Task: Check the percentage active listings of full gym in the last 3 years.
Action: Mouse moved to (999, 285)
Screenshot: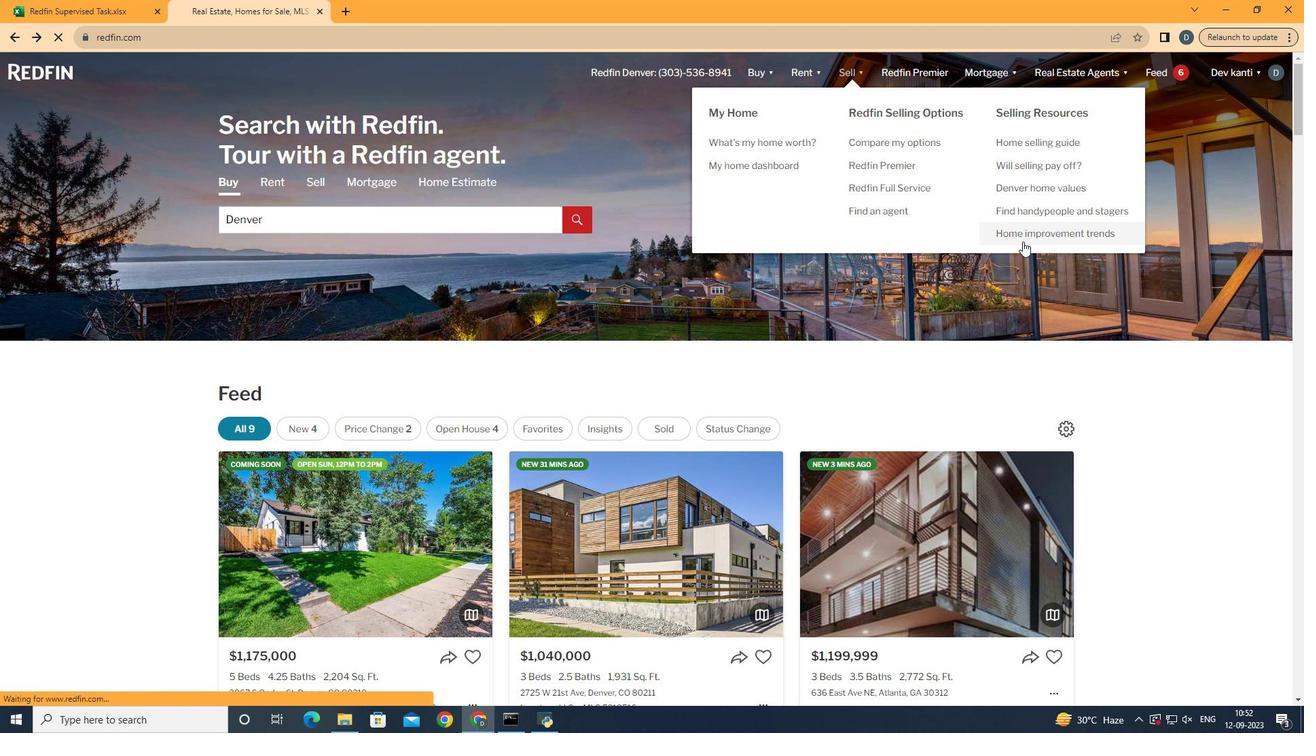
Action: Mouse pressed left at (999, 285)
Screenshot: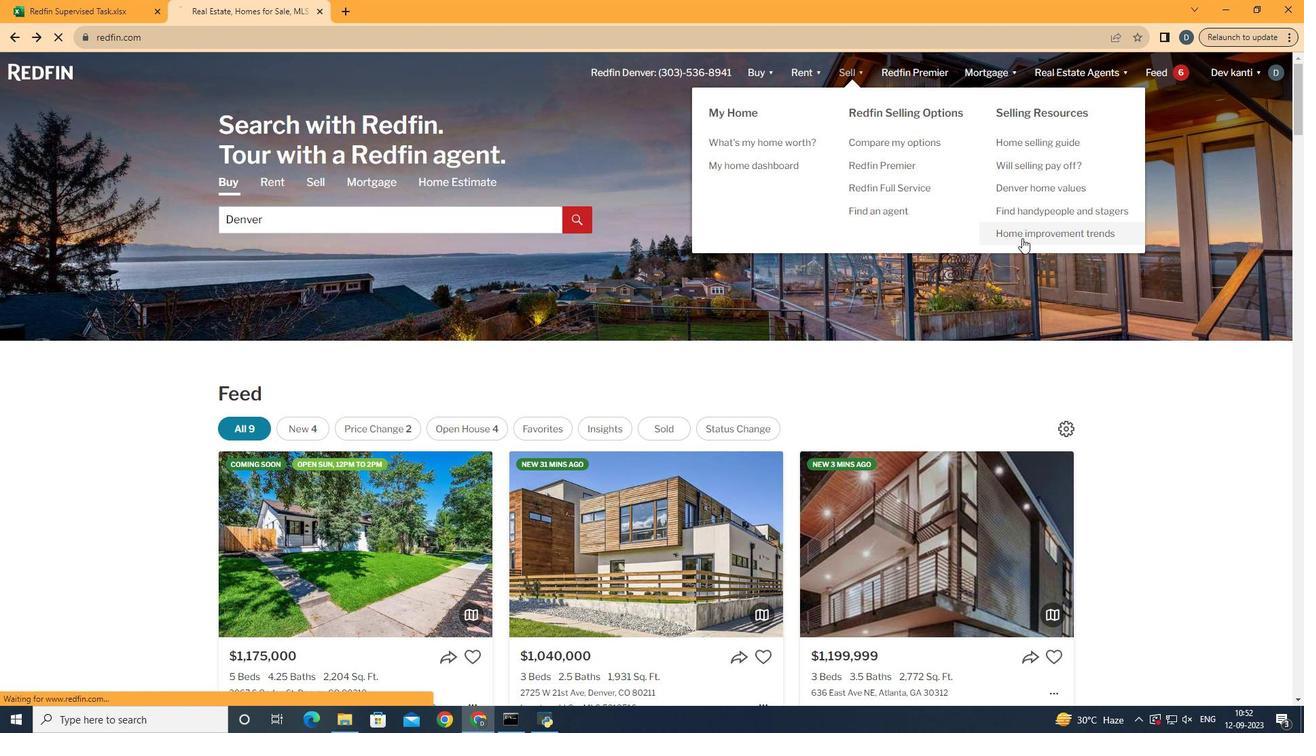 
Action: Mouse moved to (440, 299)
Screenshot: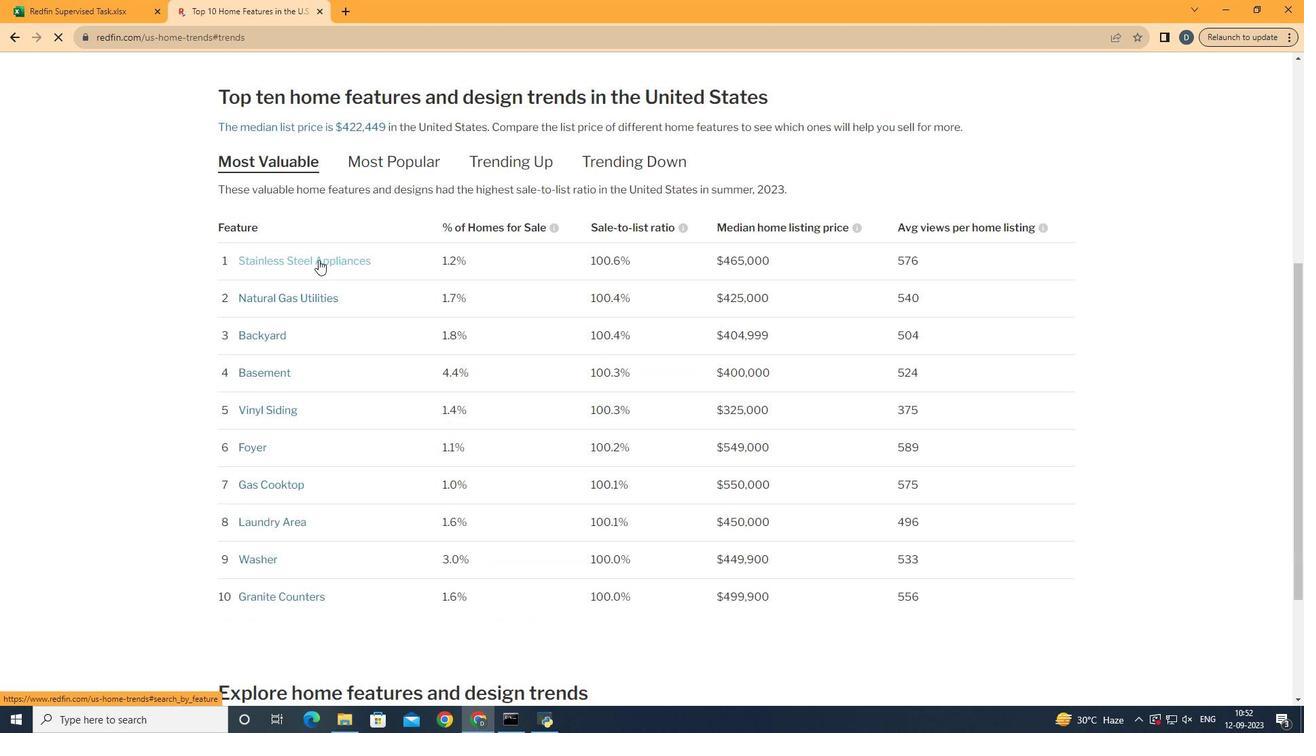 
Action: Mouse pressed left at (440, 299)
Screenshot: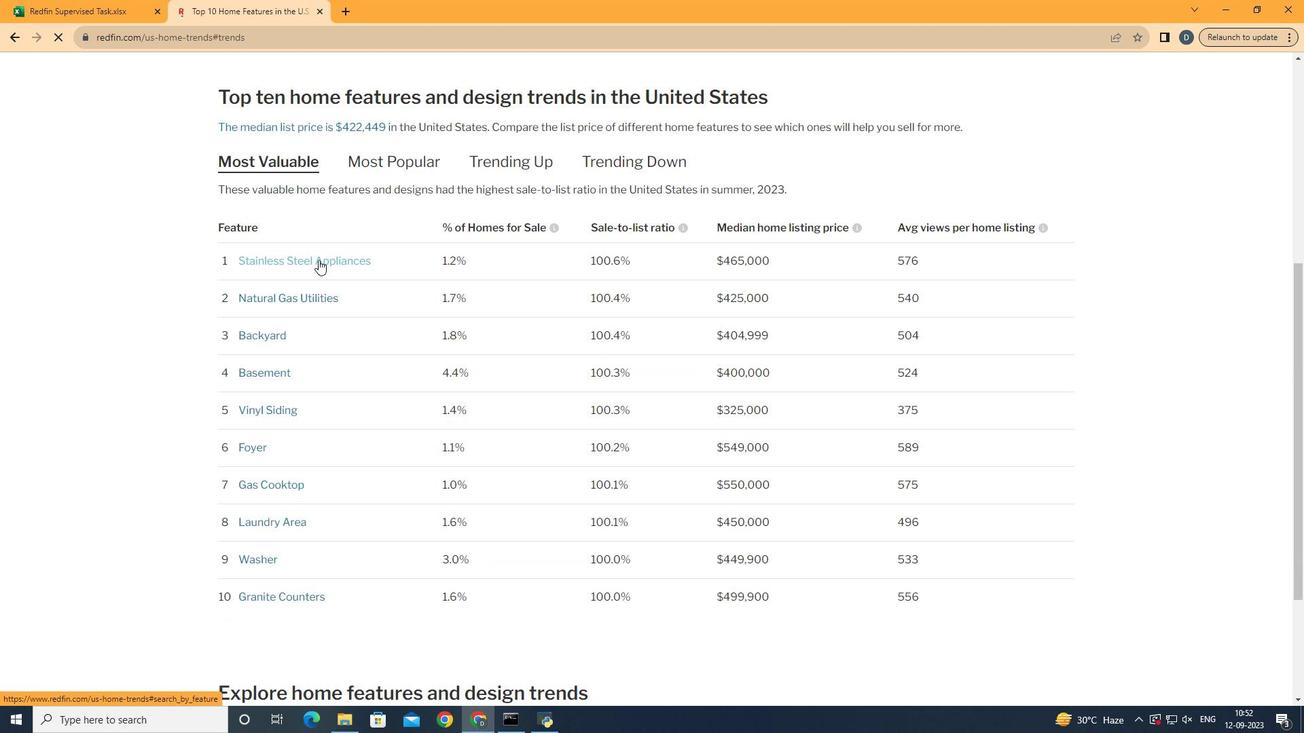 
Action: Mouse moved to (558, 381)
Screenshot: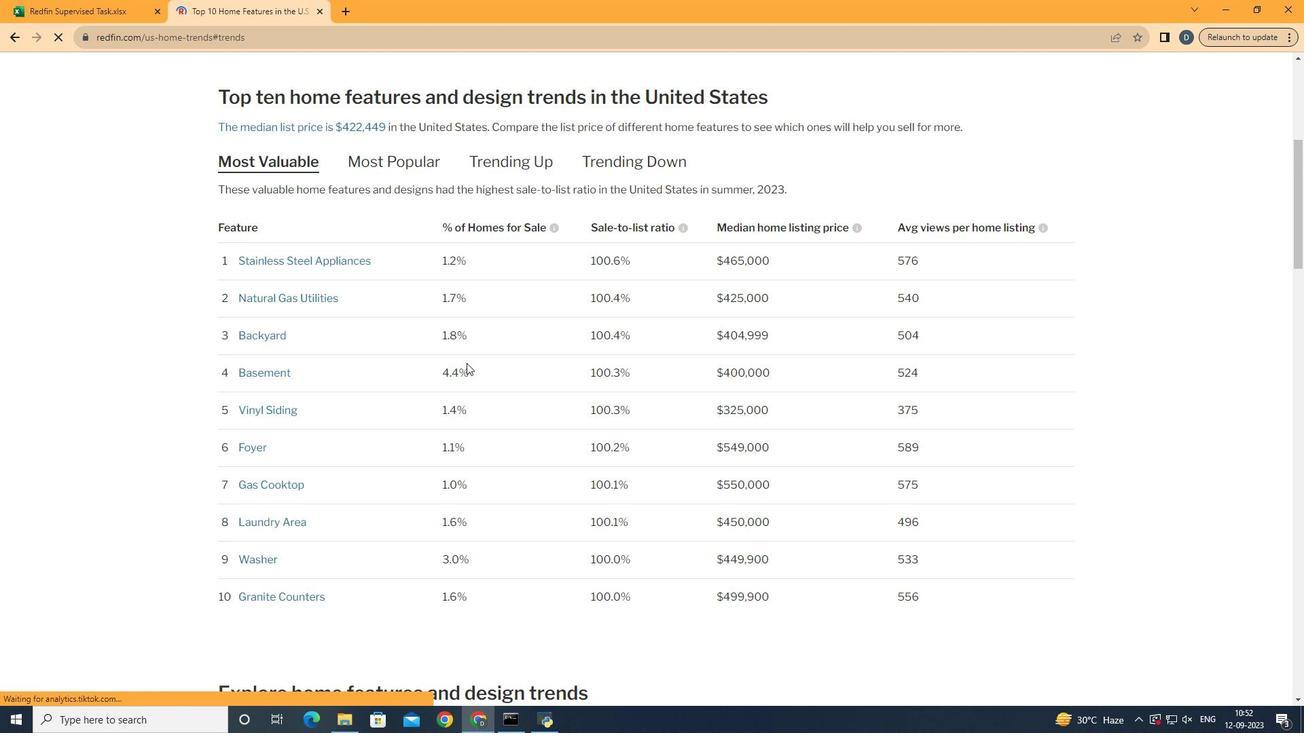 
Action: Mouse scrolled (558, 380) with delta (0, 0)
Screenshot: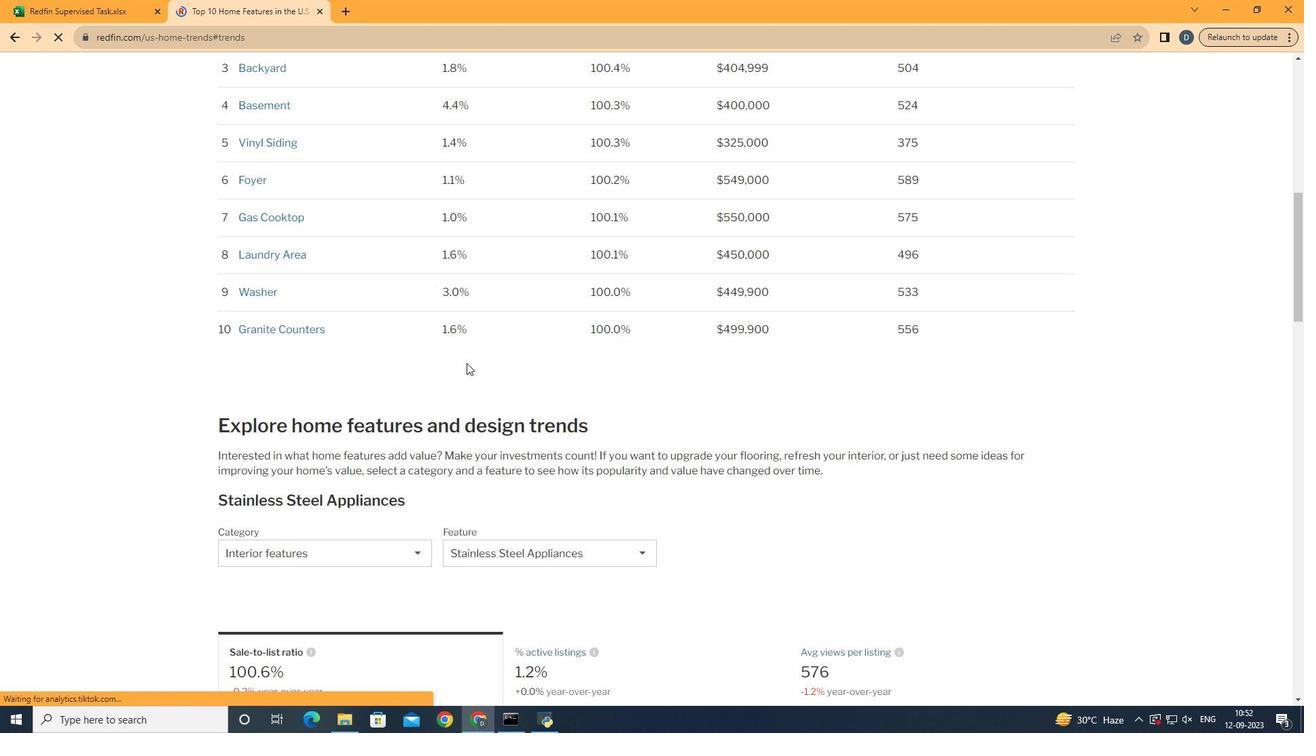 
Action: Mouse scrolled (558, 380) with delta (0, 0)
Screenshot: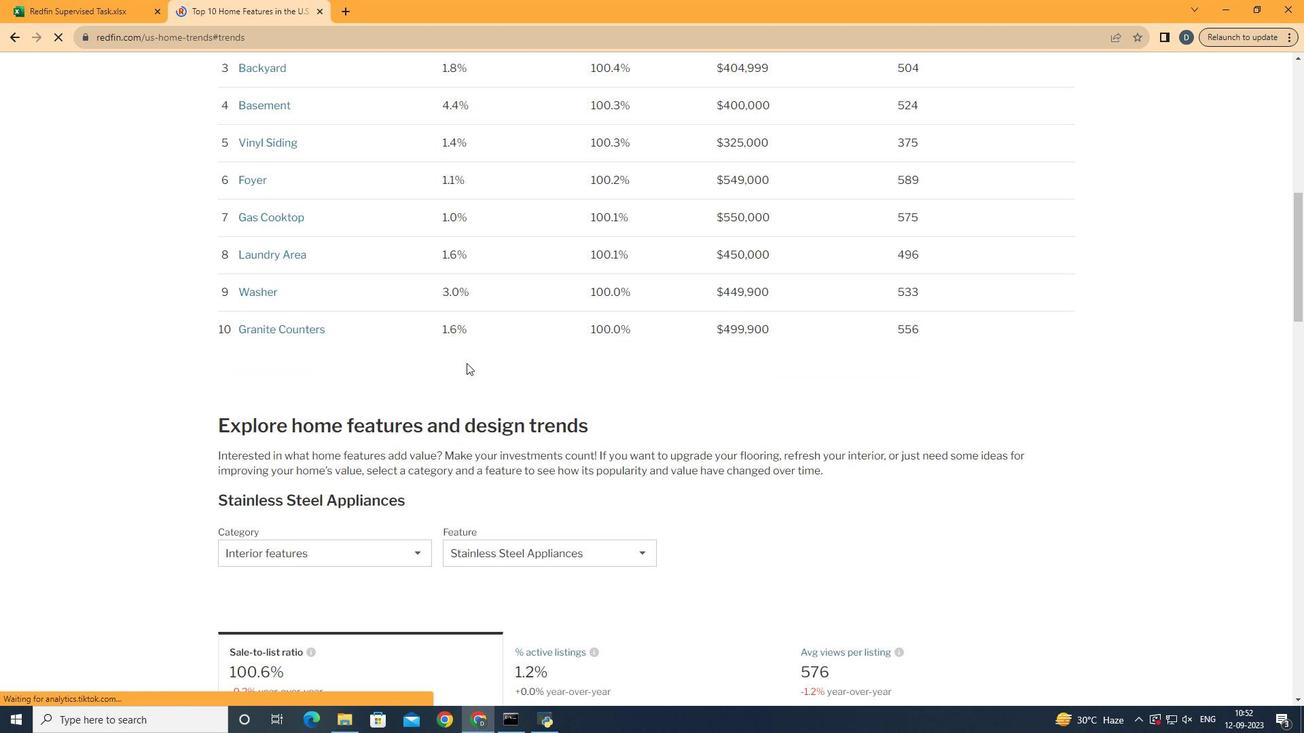 
Action: Mouse scrolled (558, 380) with delta (0, 0)
Screenshot: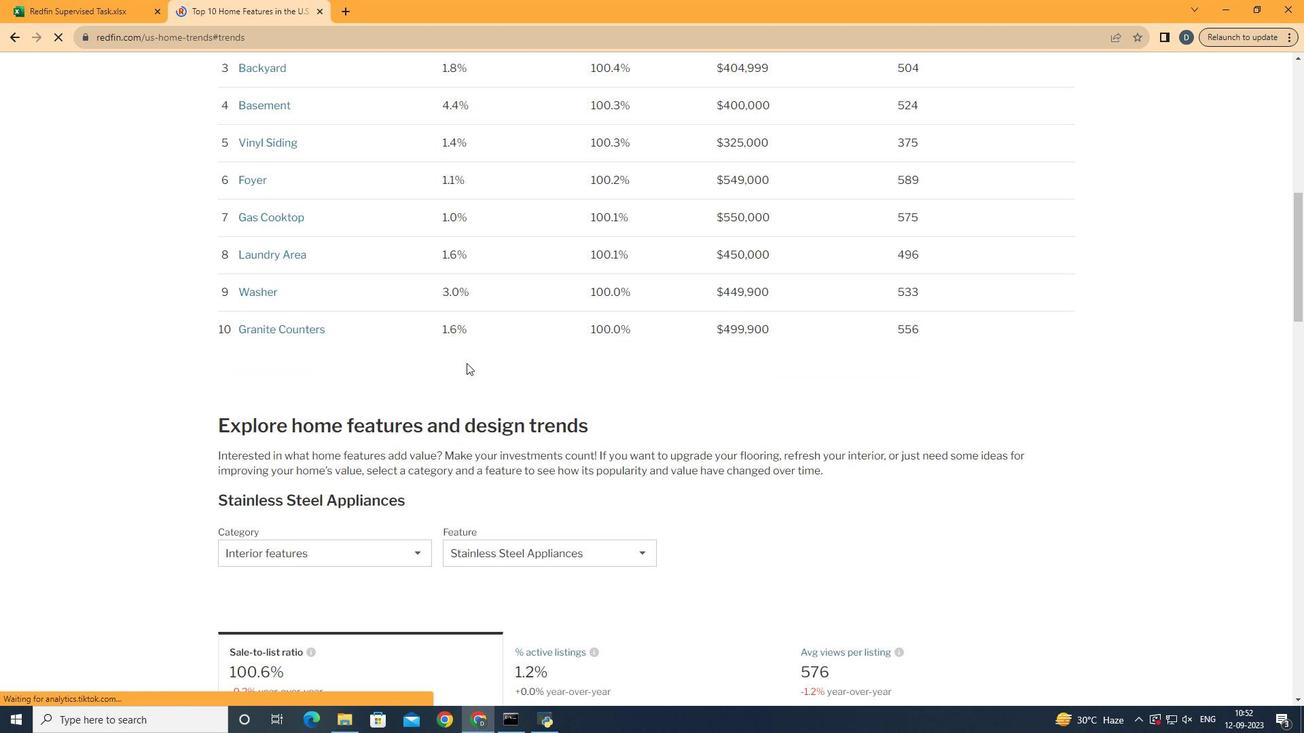 
Action: Mouse scrolled (558, 380) with delta (0, 0)
Screenshot: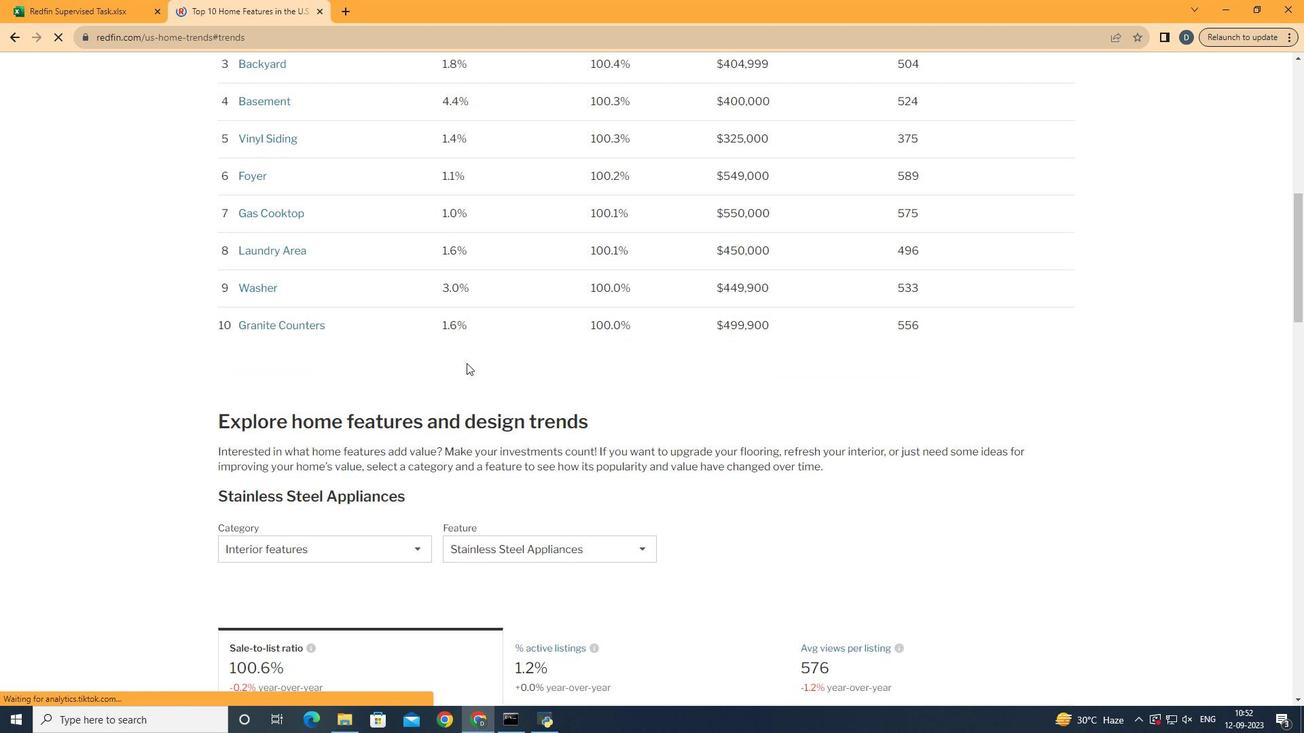 
Action: Mouse scrolled (558, 380) with delta (0, 0)
Screenshot: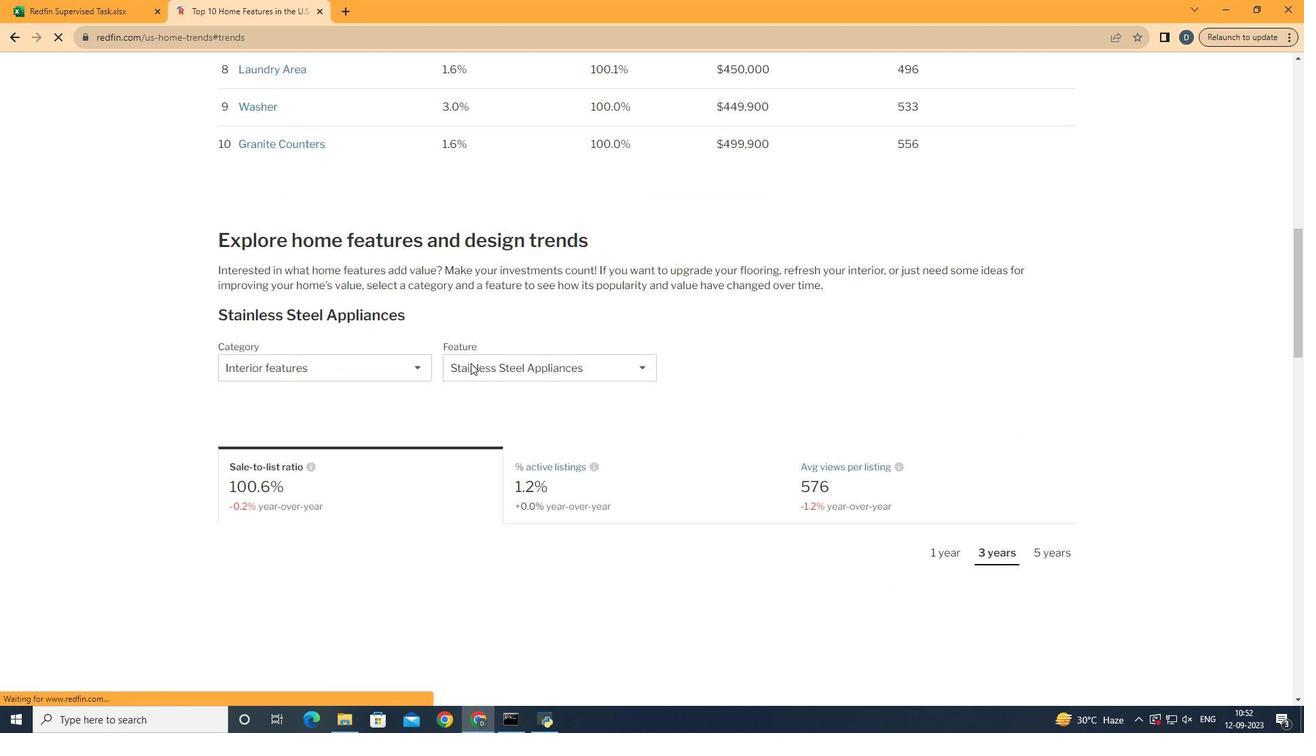 
Action: Mouse moved to (559, 381)
Screenshot: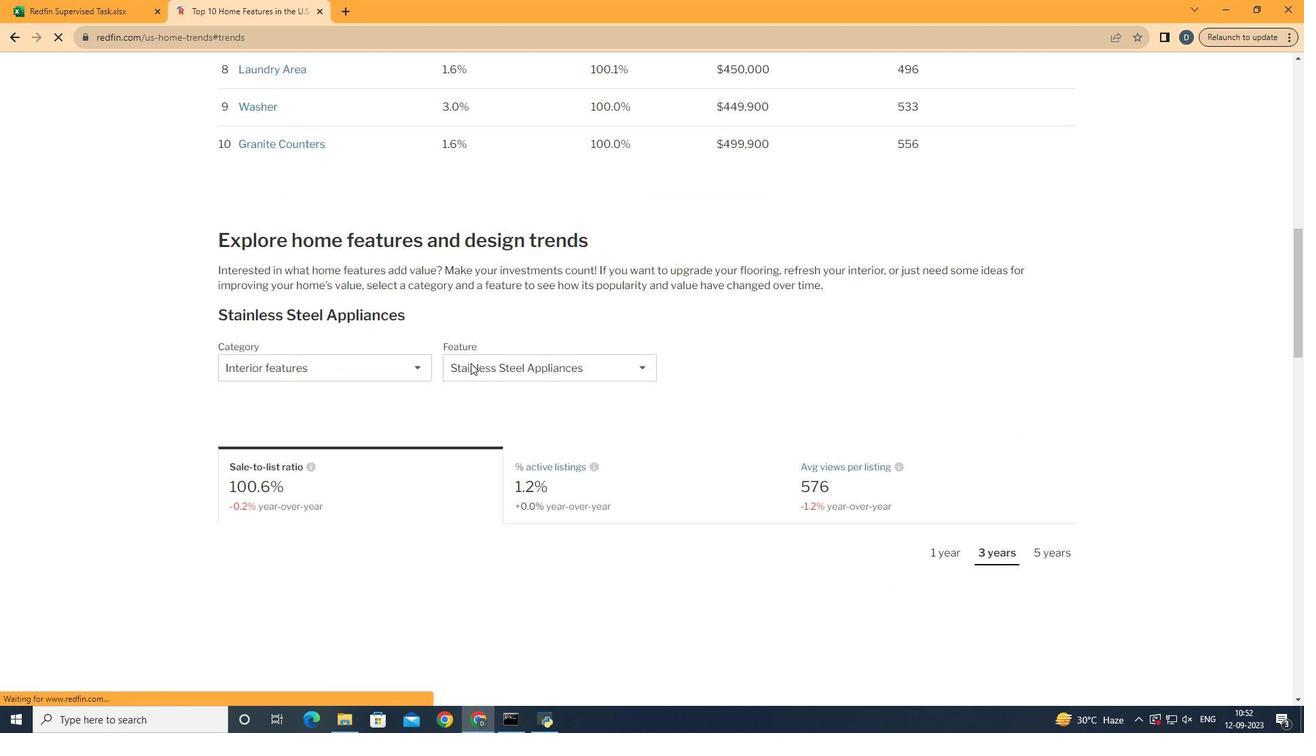 
Action: Mouse scrolled (559, 380) with delta (0, 0)
Screenshot: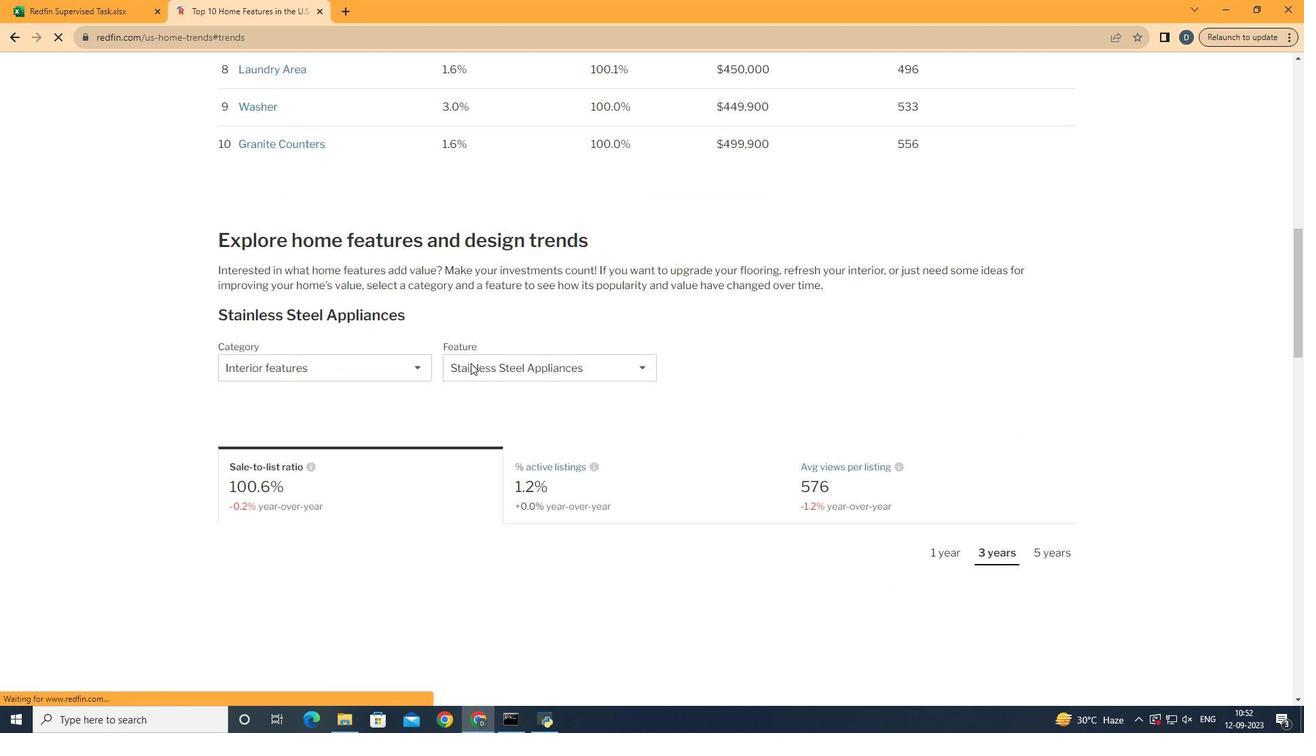 
Action: Mouse scrolled (559, 380) with delta (0, 0)
Screenshot: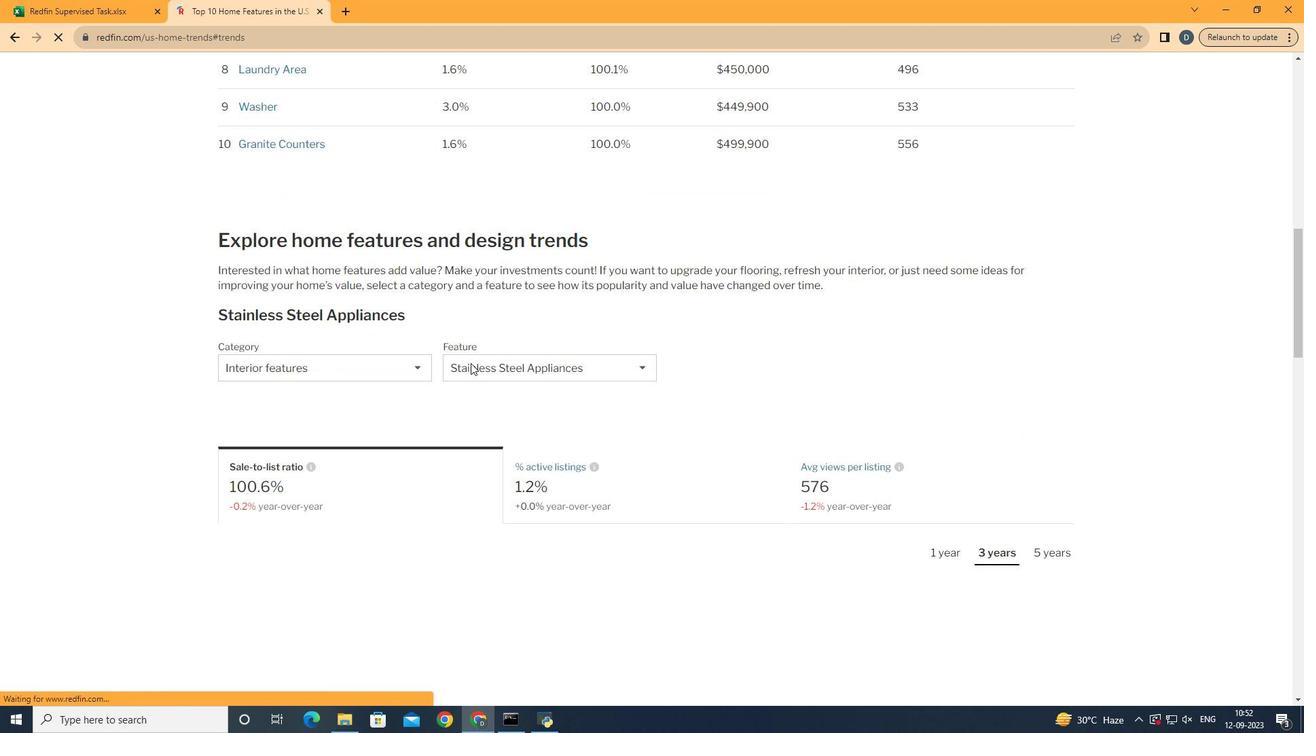 
Action: Mouse moved to (495, 397)
Screenshot: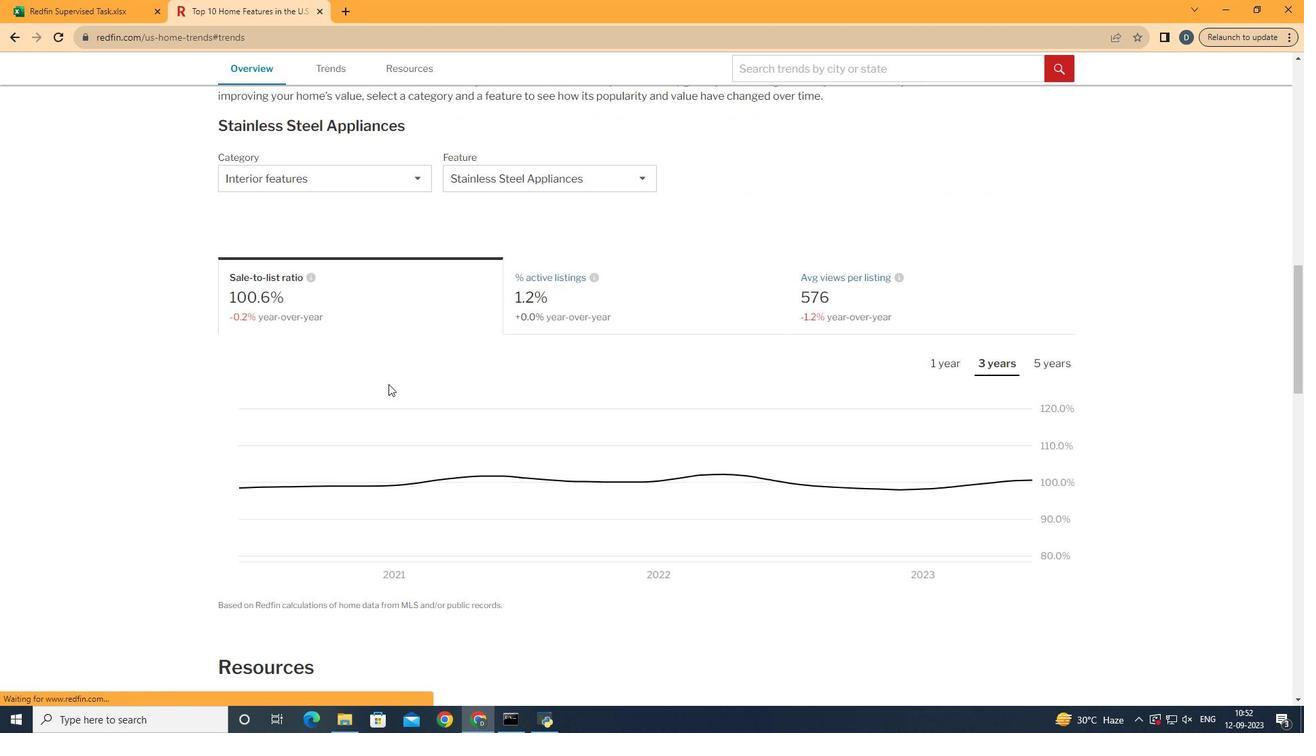 
Action: Mouse scrolled (495, 396) with delta (0, 0)
Screenshot: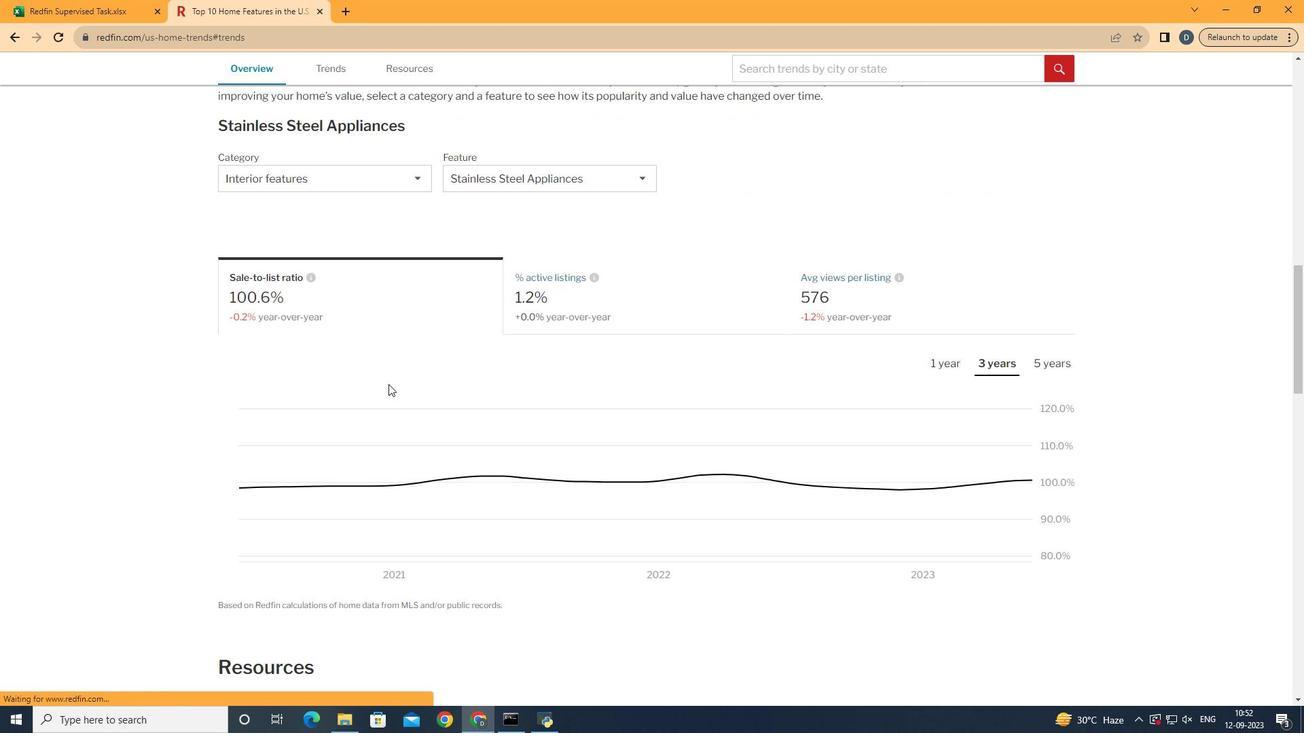 
Action: Mouse scrolled (495, 396) with delta (0, 0)
Screenshot: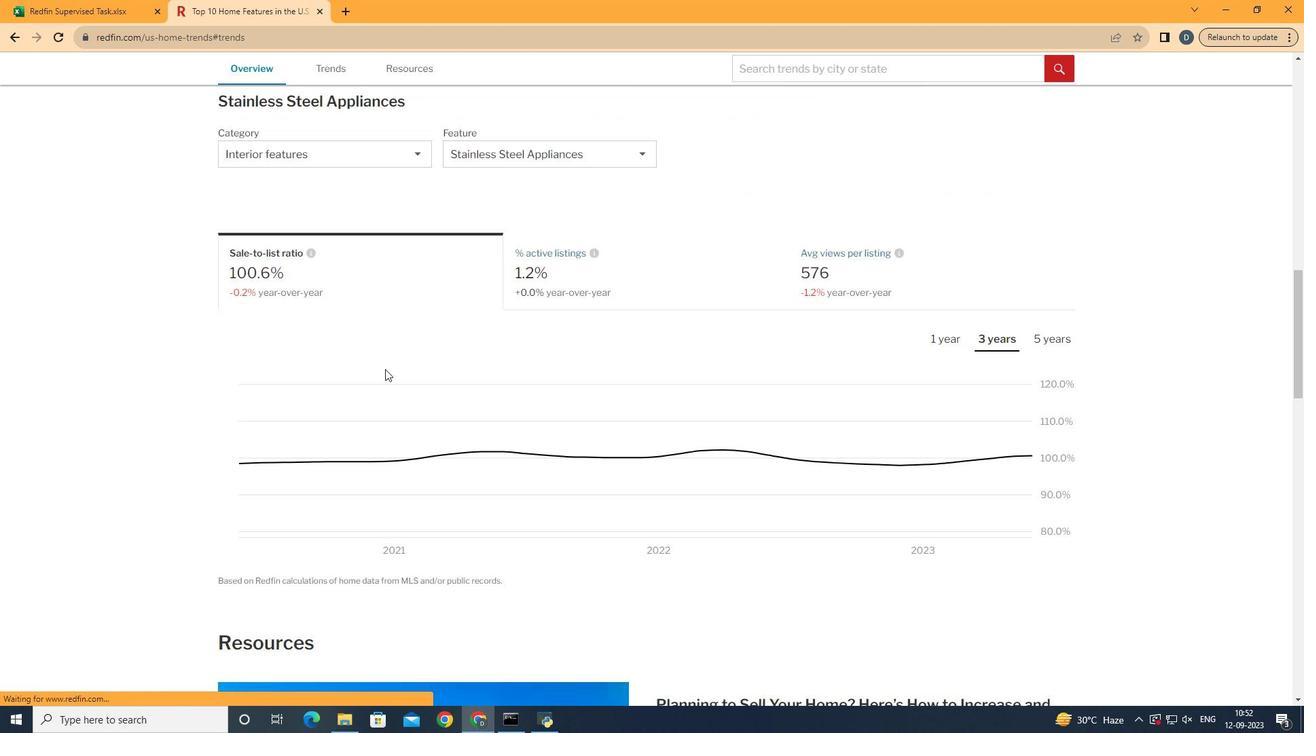 
Action: Mouse scrolled (495, 396) with delta (0, 0)
Screenshot: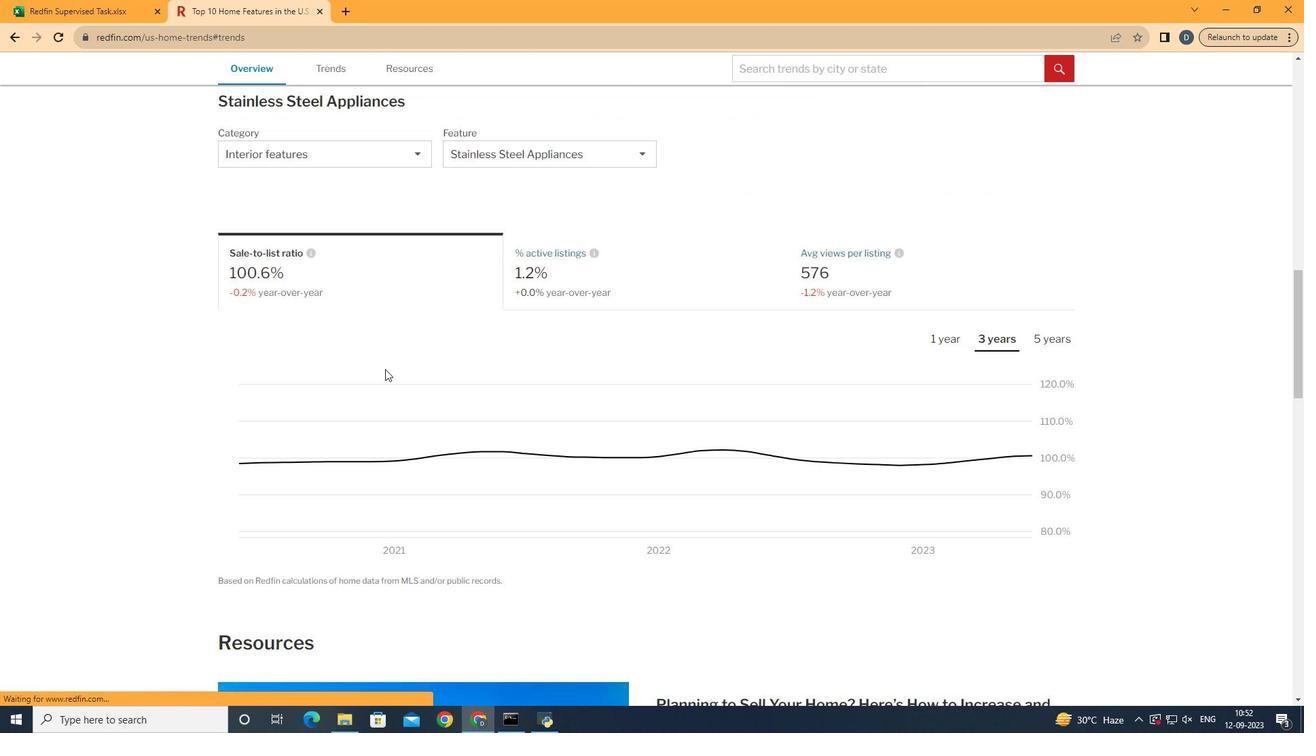 
Action: Mouse moved to (485, 343)
Screenshot: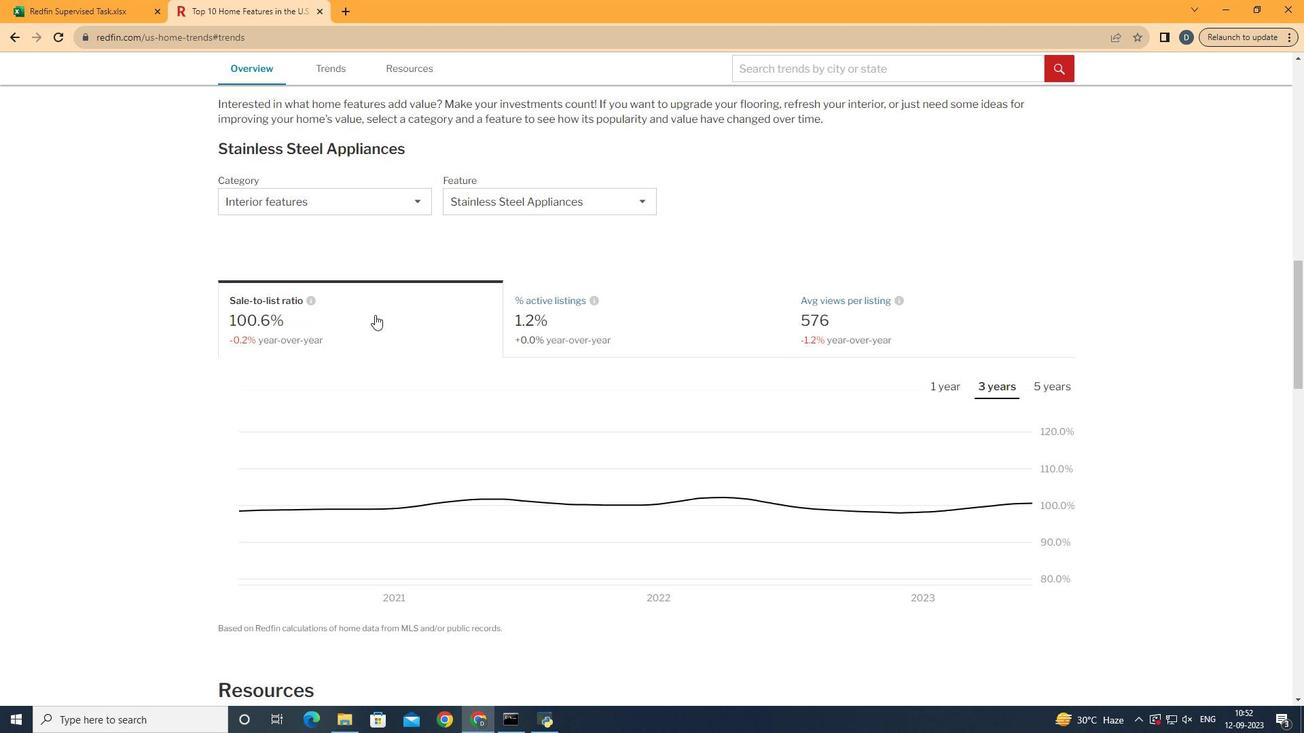 
Action: Mouse scrolled (485, 343) with delta (0, 0)
Screenshot: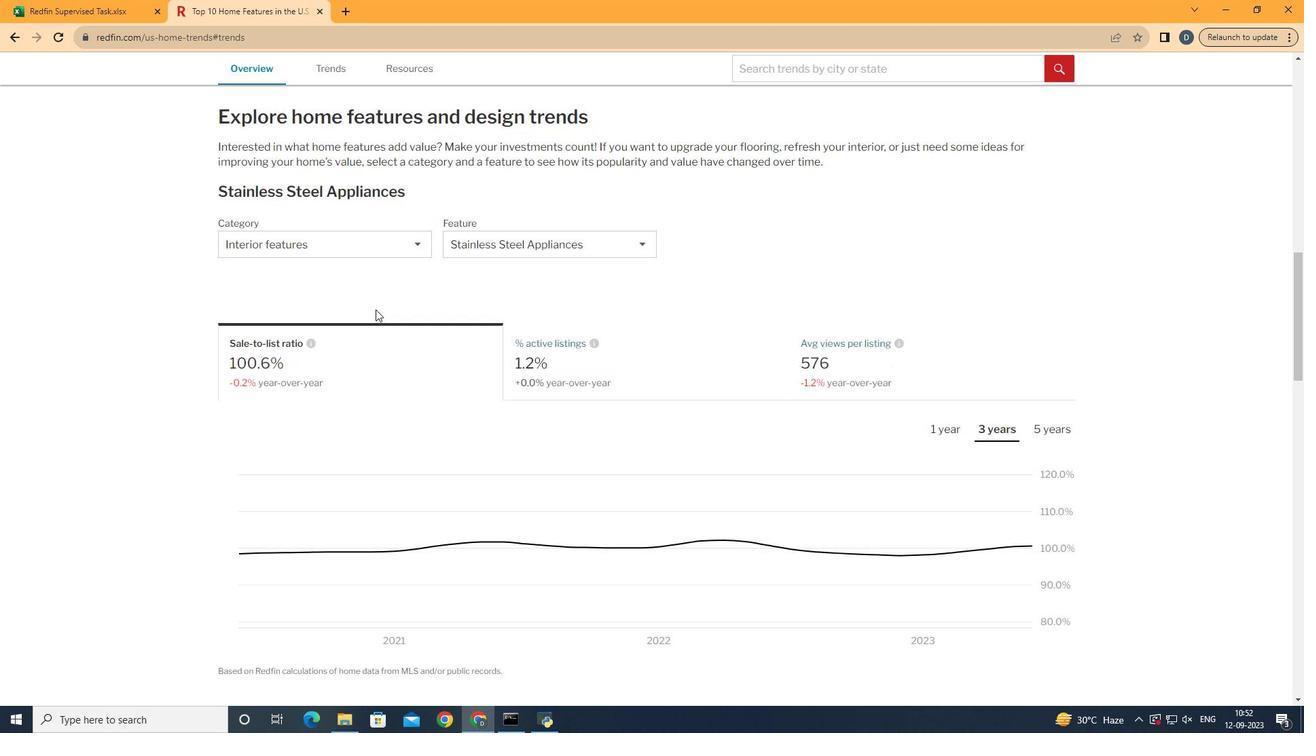 
Action: Mouse moved to (525, 290)
Screenshot: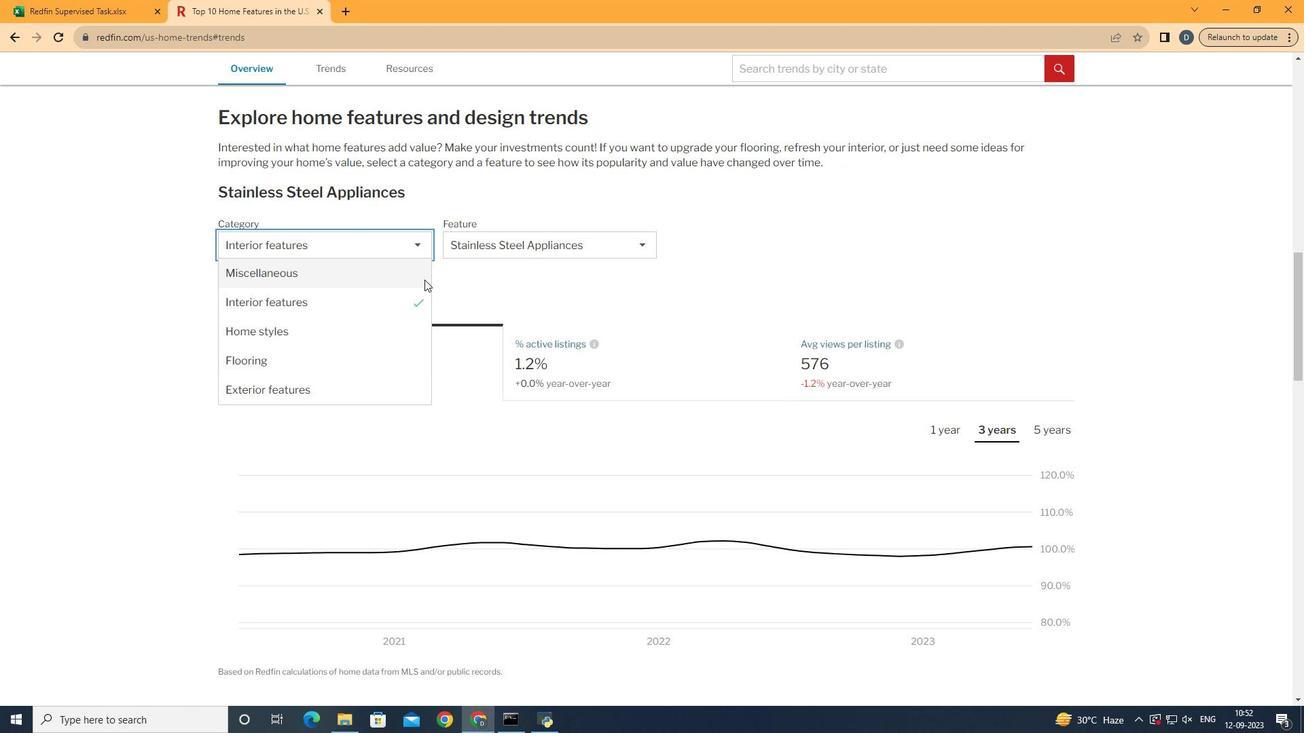 
Action: Mouse pressed left at (525, 290)
Screenshot: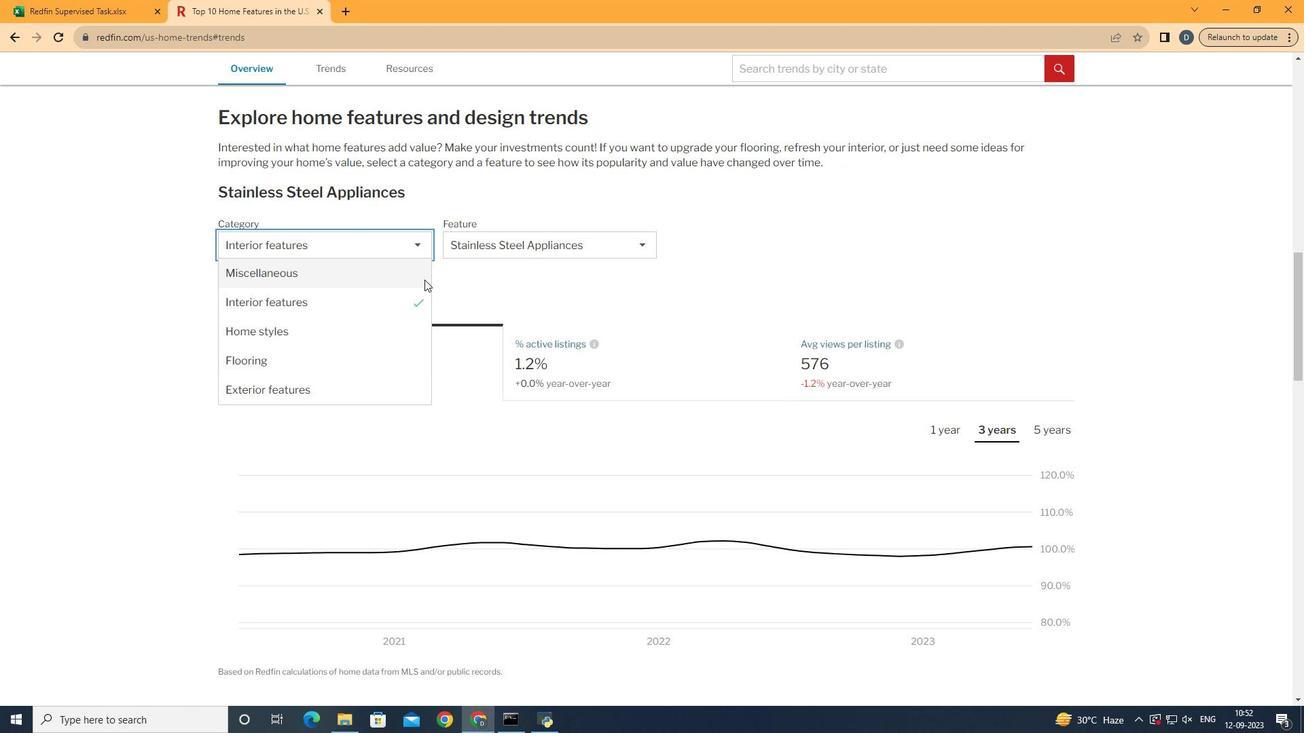 
Action: Mouse moved to (524, 335)
Screenshot: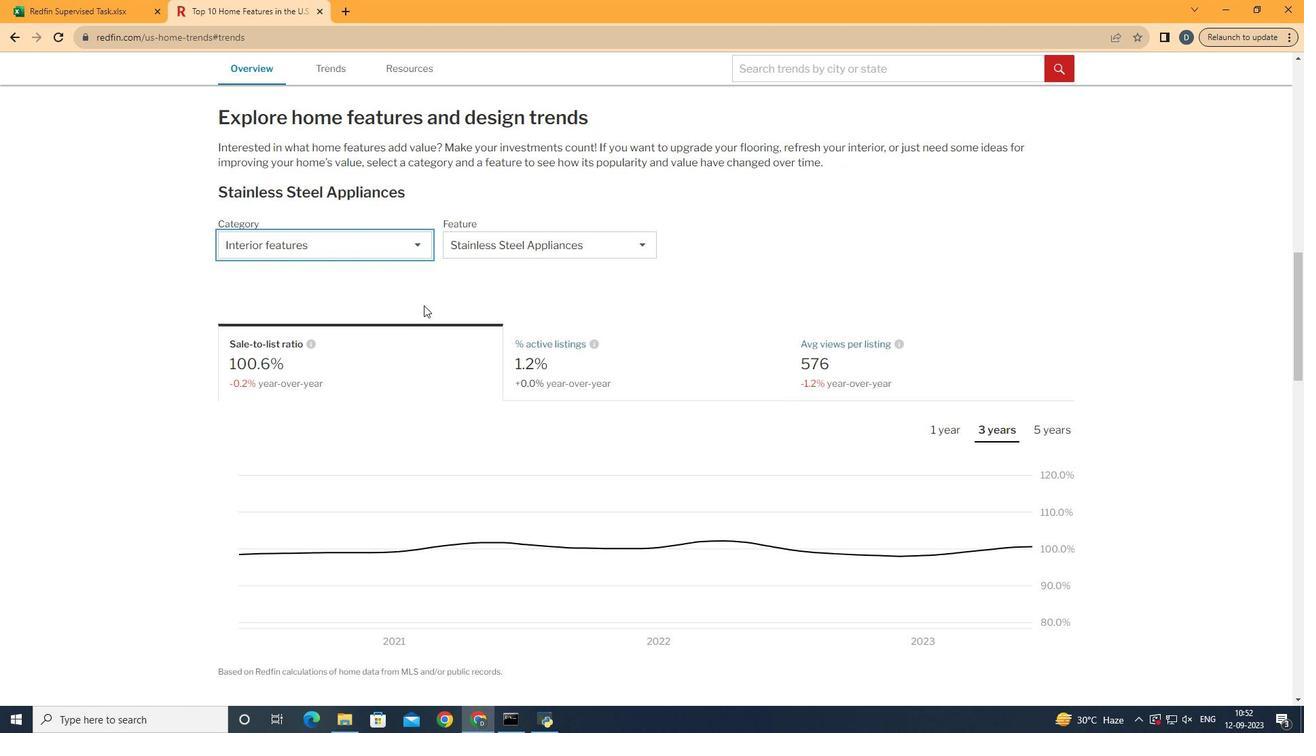 
Action: Mouse pressed left at (524, 335)
Screenshot: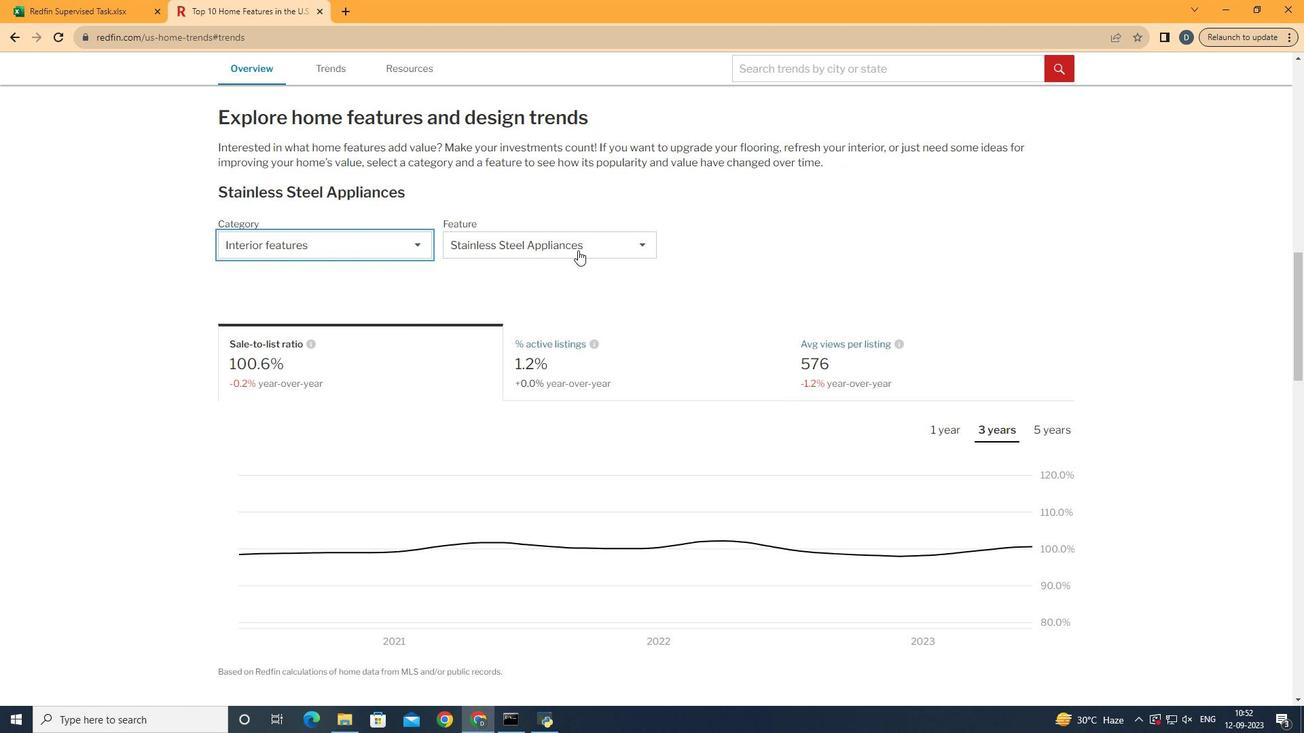 
Action: Mouse moved to (652, 291)
Screenshot: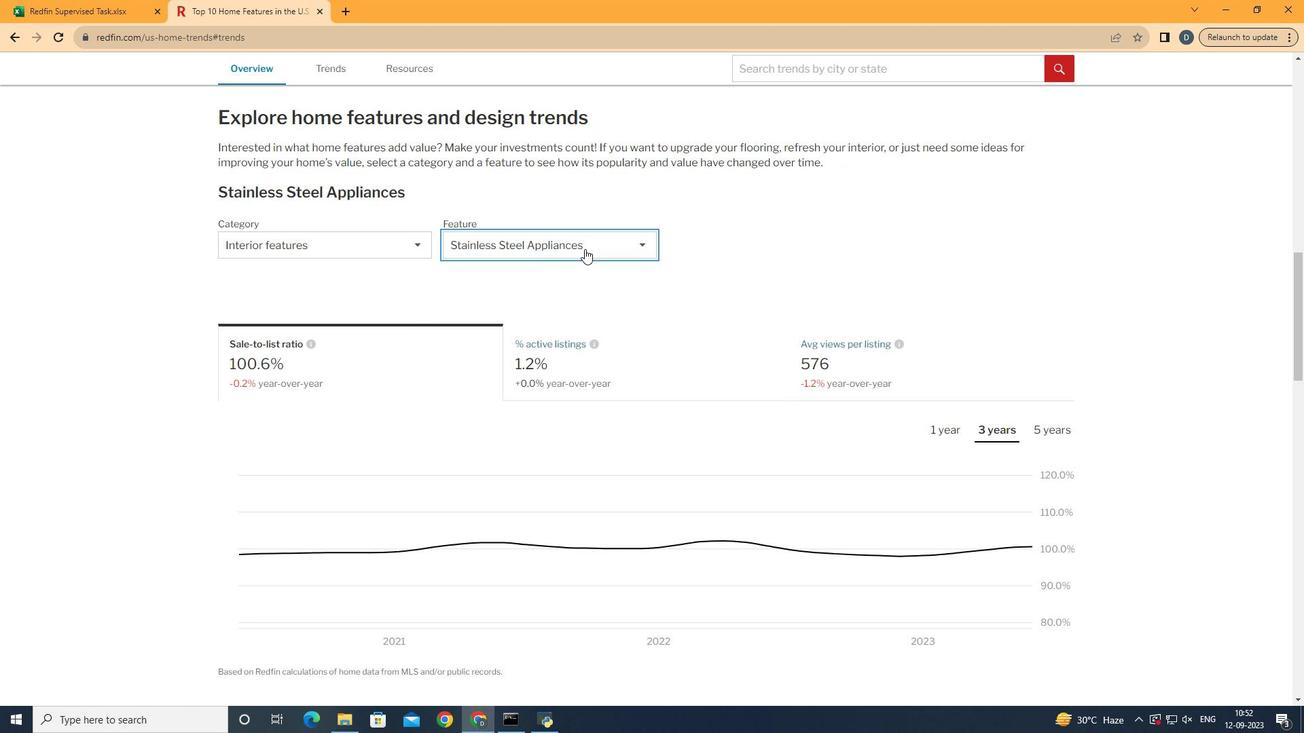 
Action: Mouse pressed left at (652, 291)
Screenshot: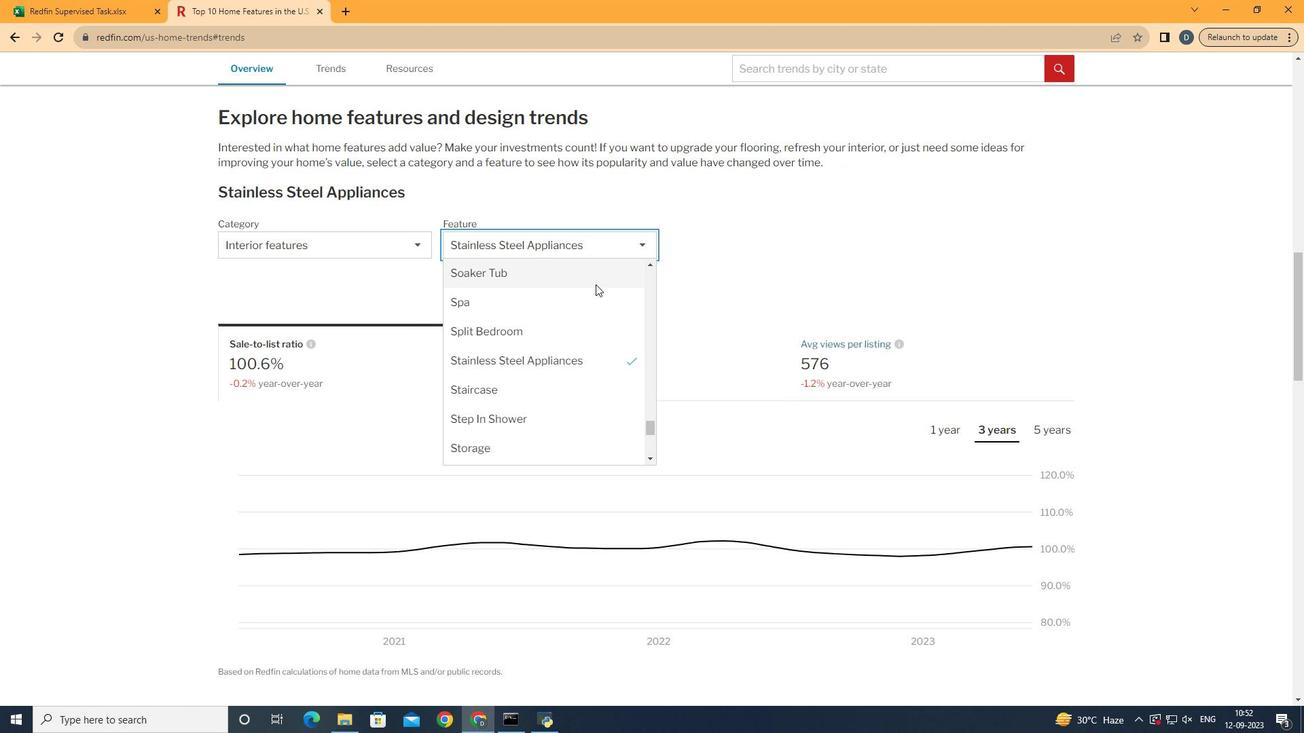 
Action: Mouse moved to (662, 359)
Screenshot: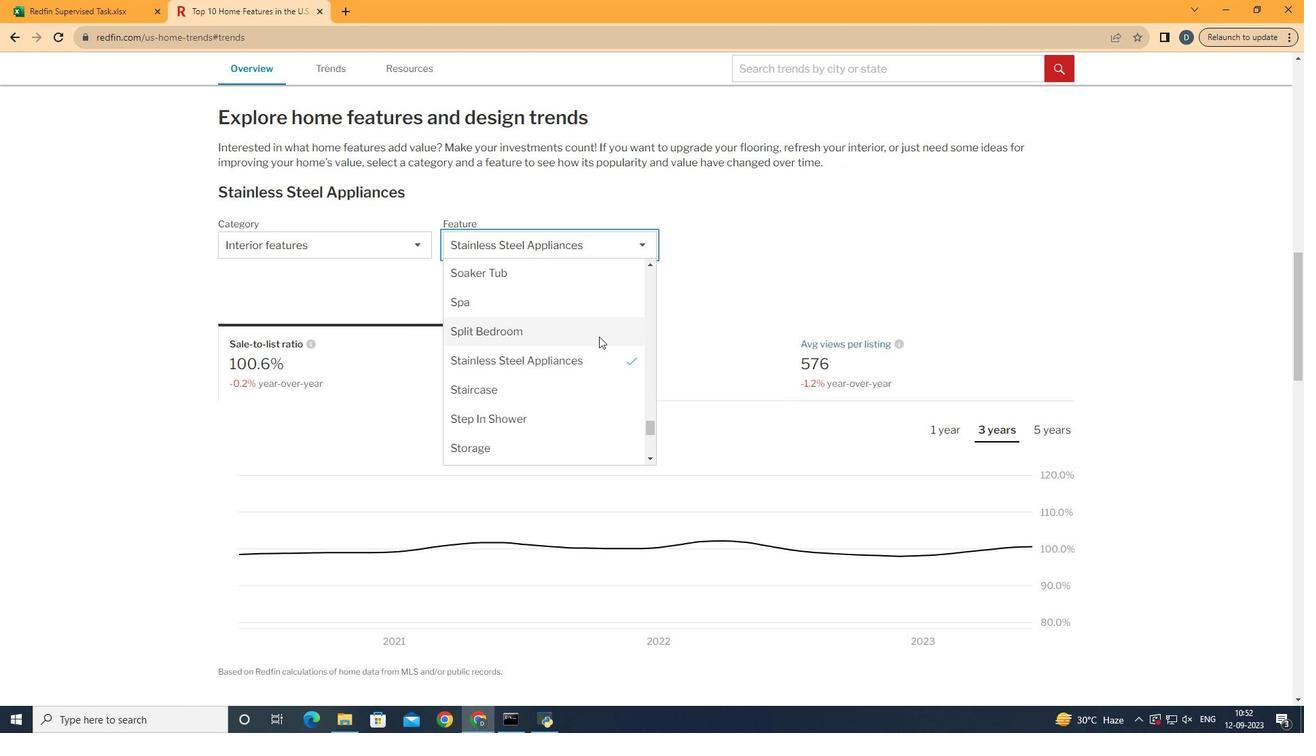
Action: Mouse scrolled (662, 360) with delta (0, 0)
Screenshot: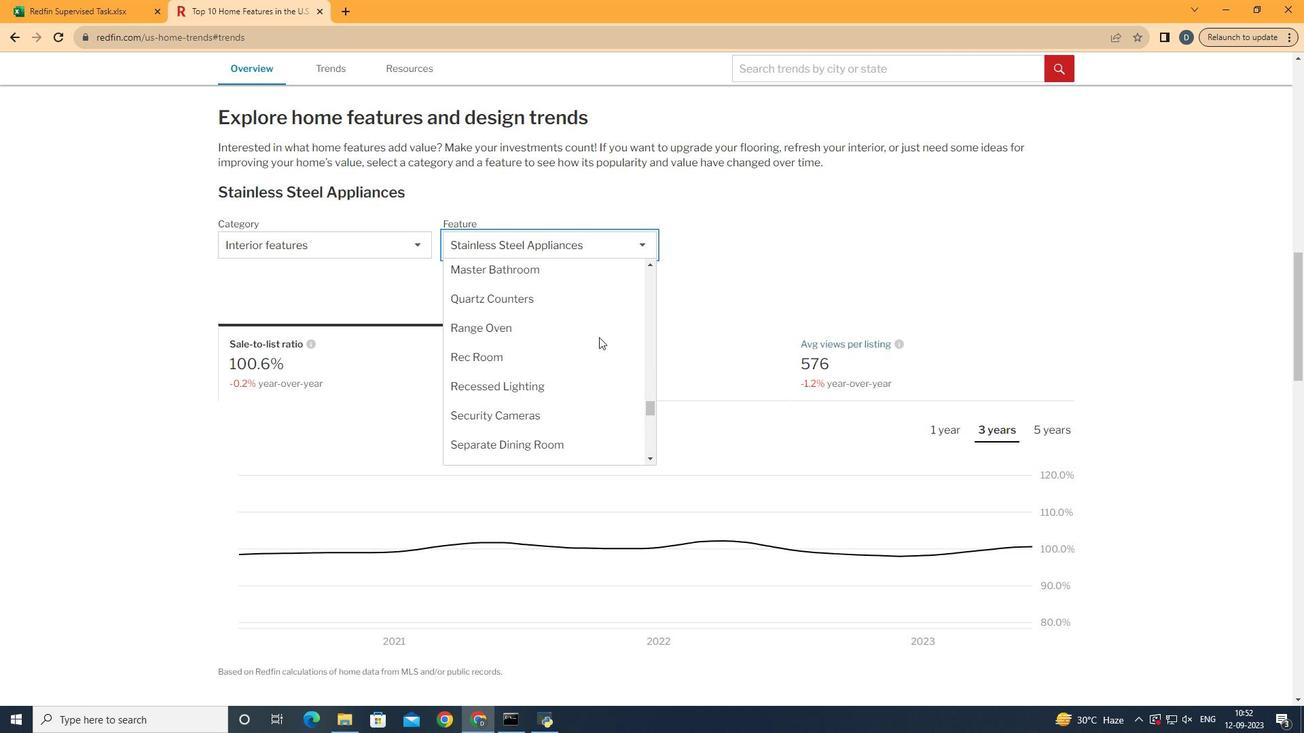 
Action: Mouse scrolled (662, 360) with delta (0, 0)
Screenshot: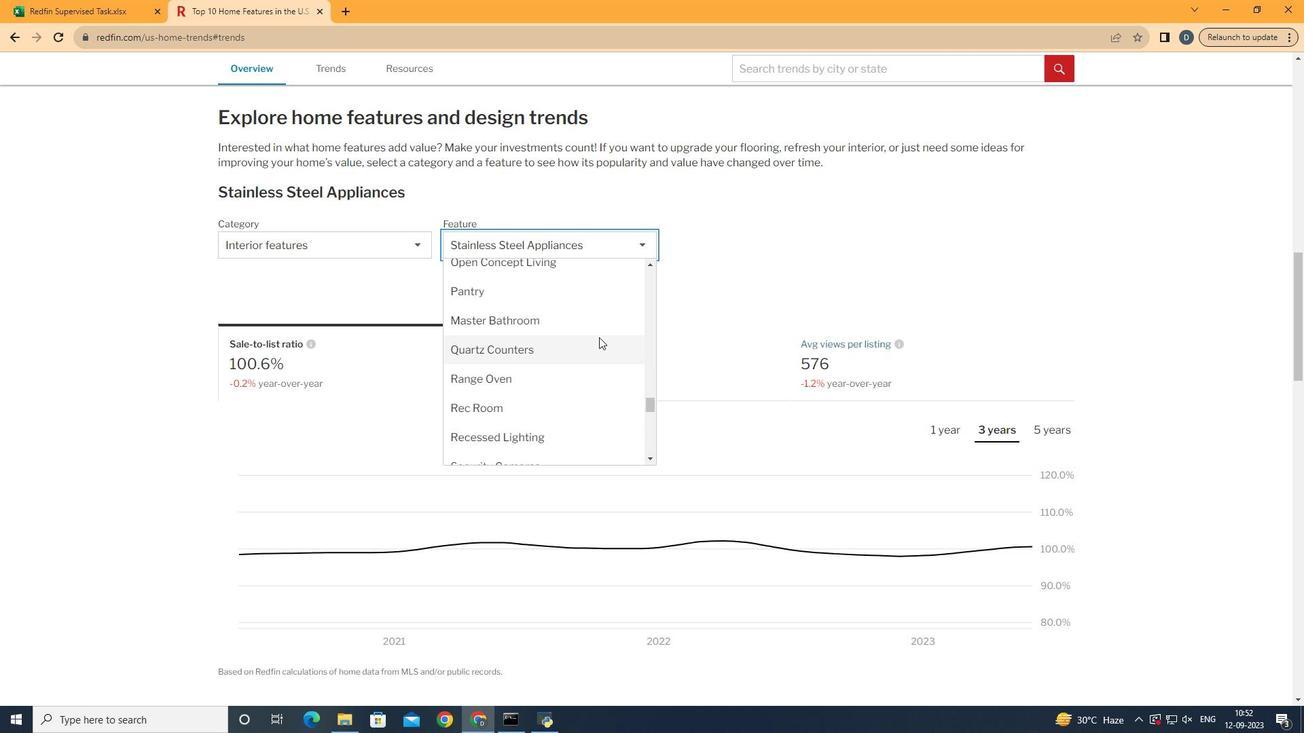 
Action: Mouse scrolled (662, 360) with delta (0, 0)
Screenshot: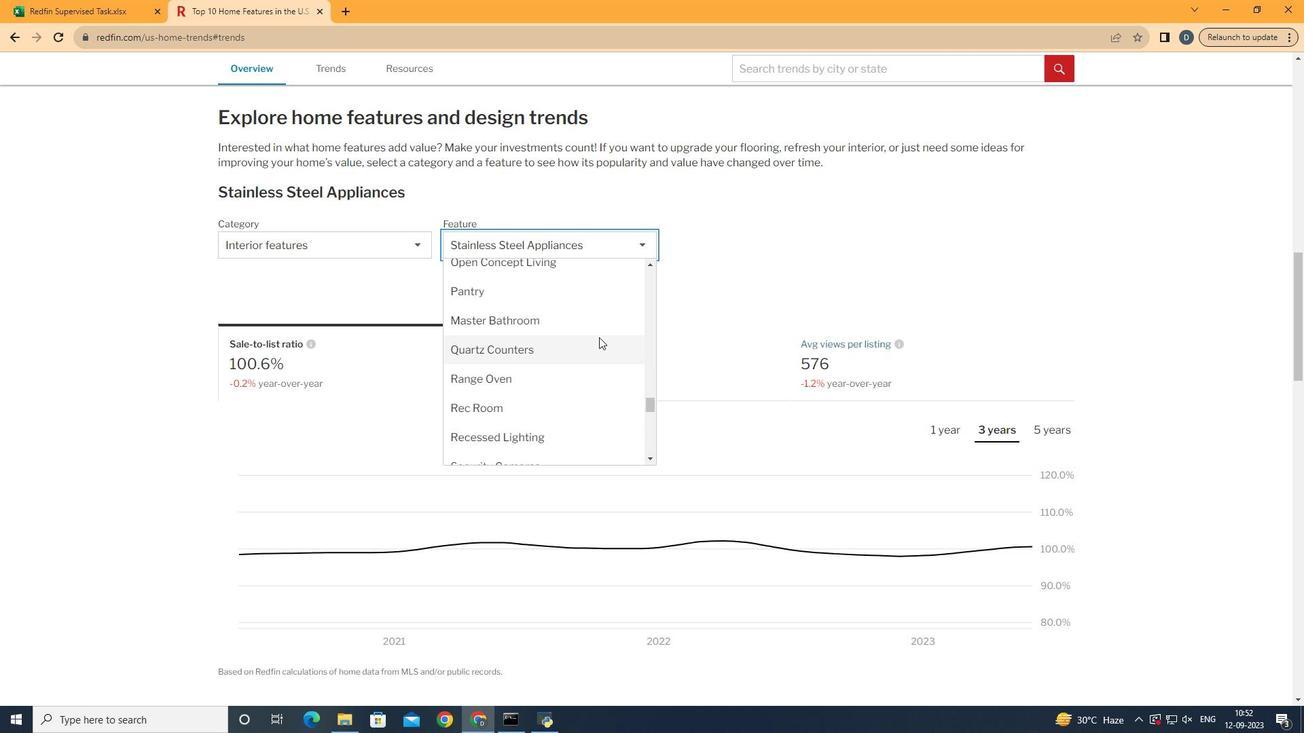 
Action: Mouse scrolled (662, 360) with delta (0, 0)
Screenshot: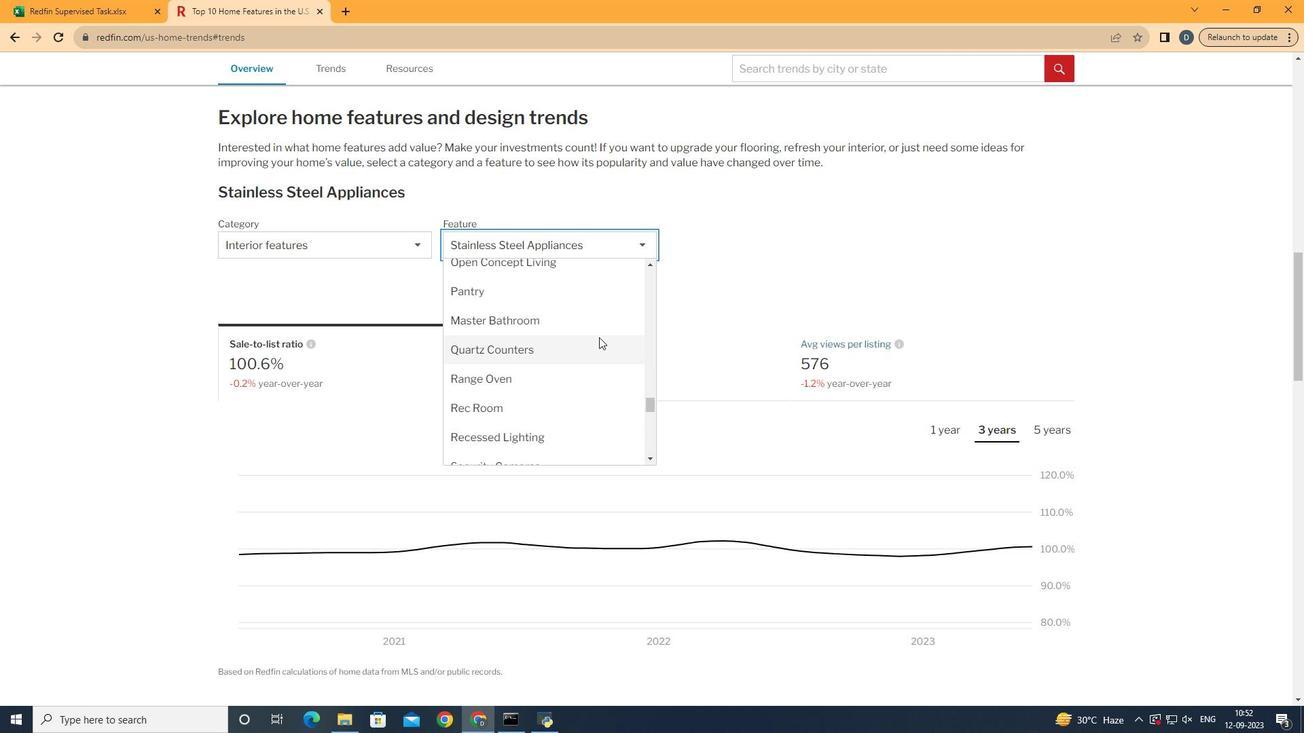 
Action: Mouse scrolled (662, 360) with delta (0, 0)
Screenshot: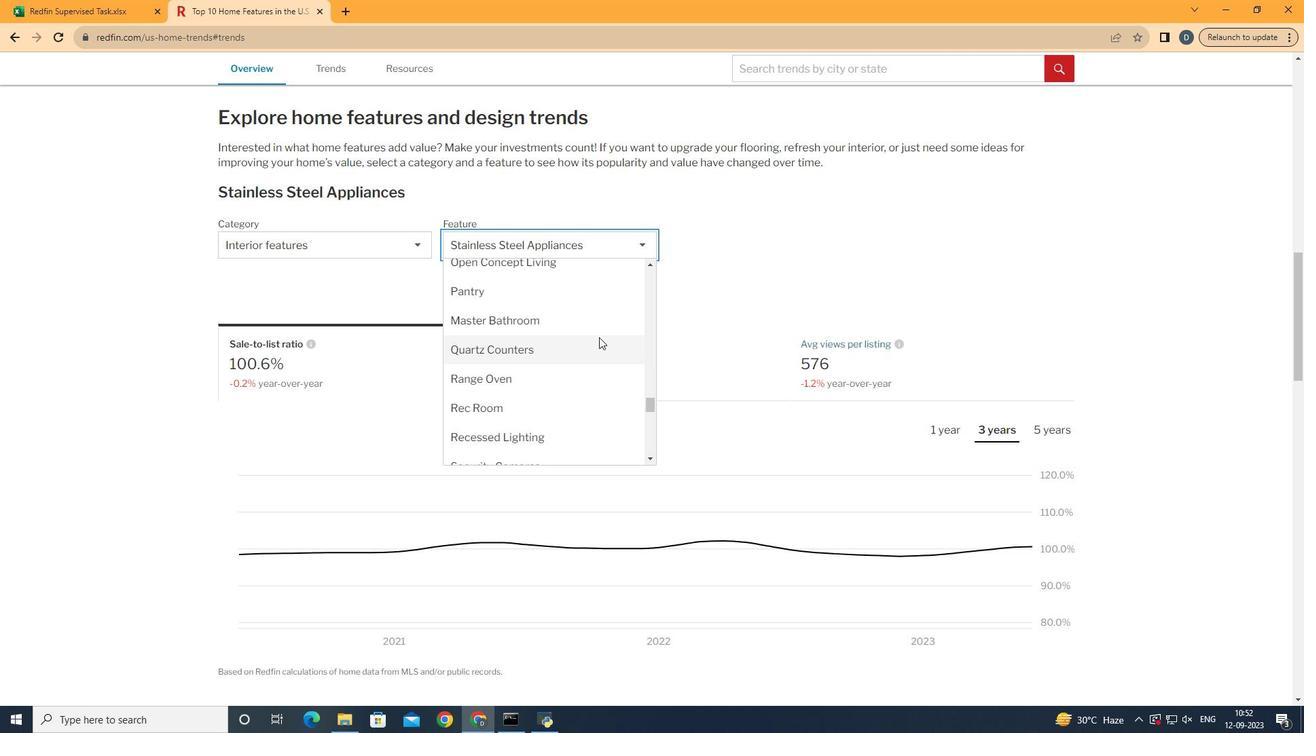 
Action: Mouse moved to (662, 360)
Screenshot: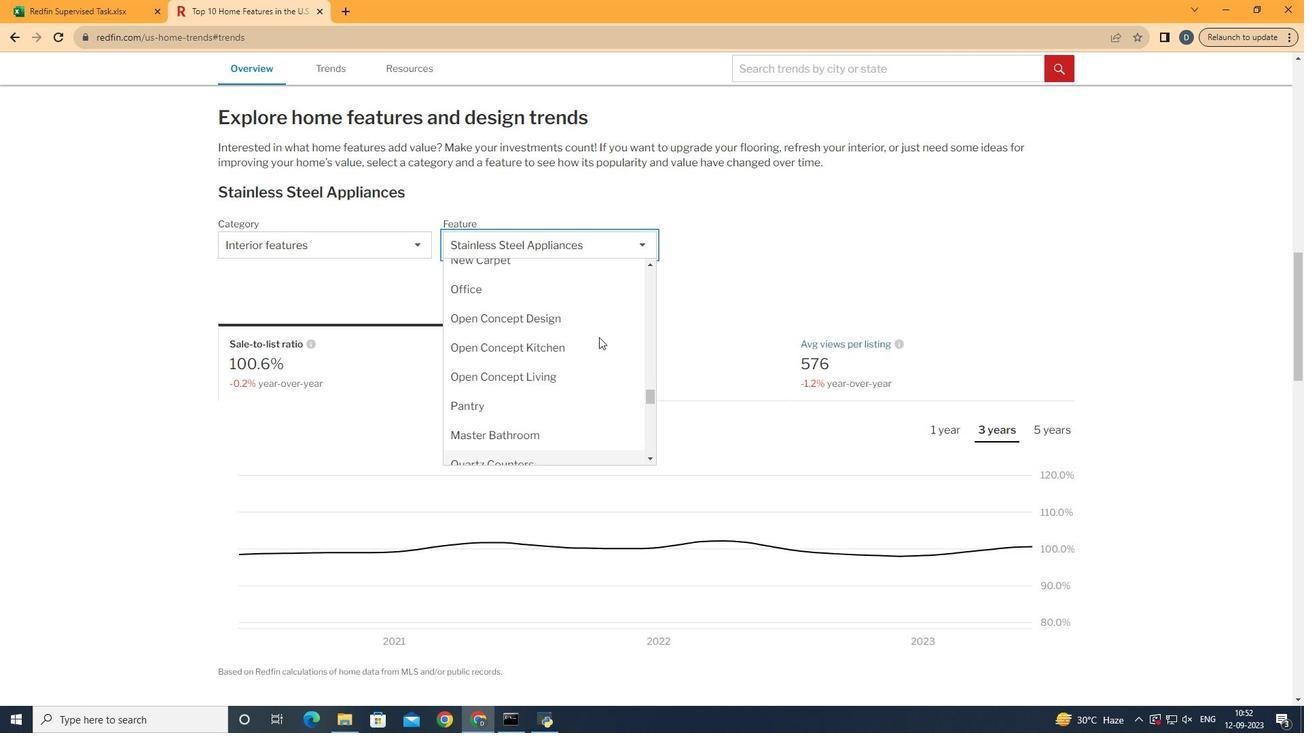 
Action: Mouse scrolled (662, 361) with delta (0, 0)
Screenshot: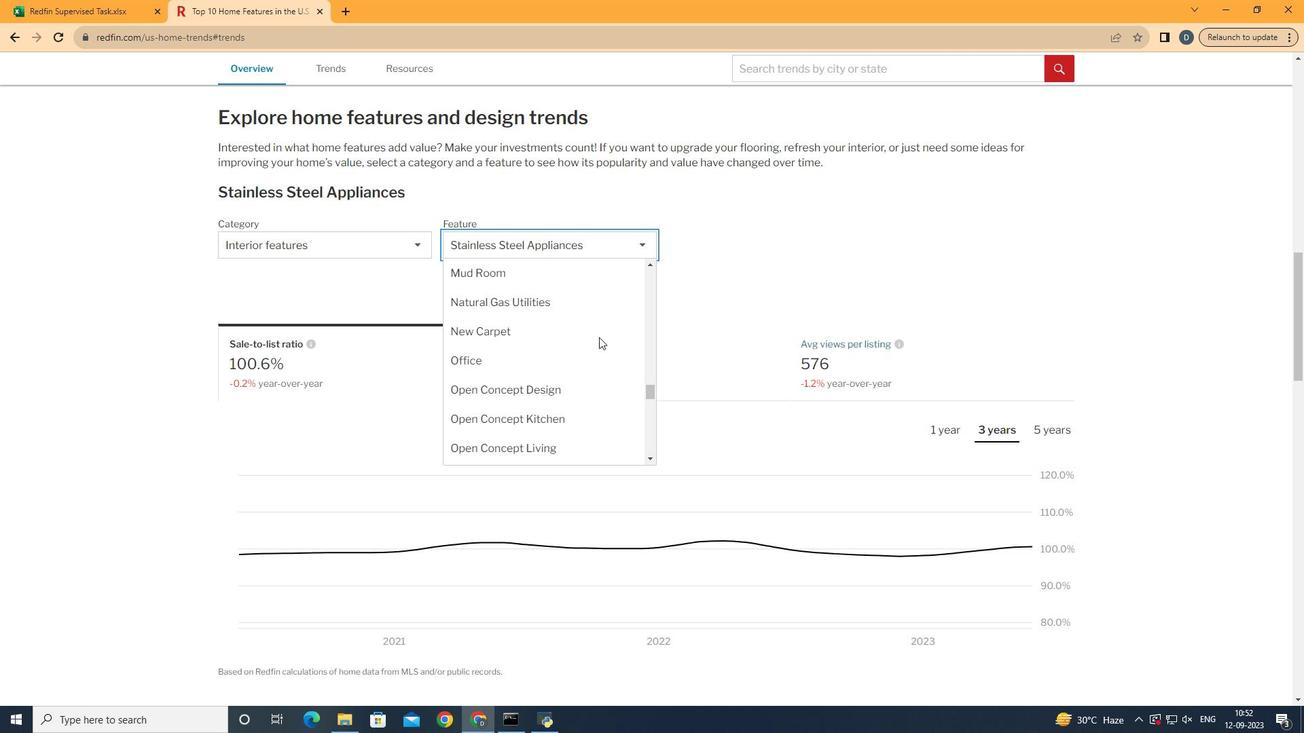 
Action: Mouse scrolled (662, 361) with delta (0, 0)
Screenshot: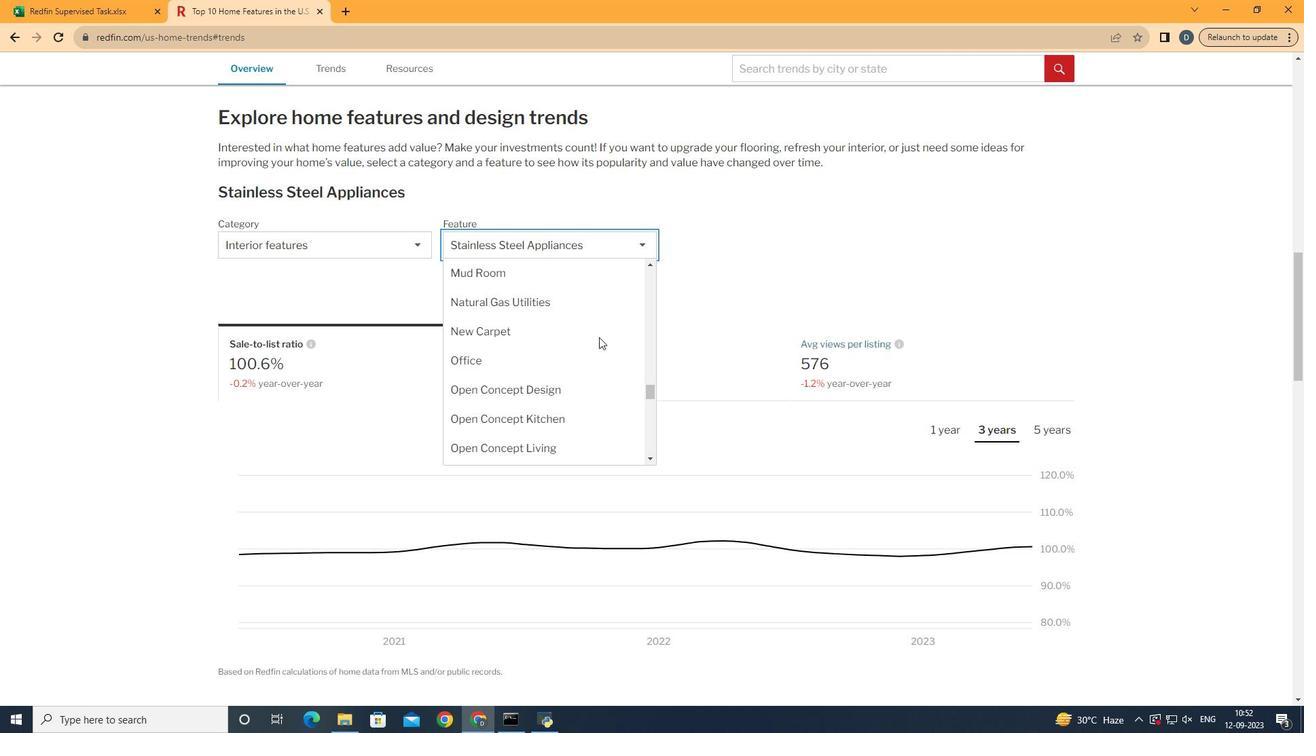 
Action: Mouse scrolled (662, 361) with delta (0, 0)
Screenshot: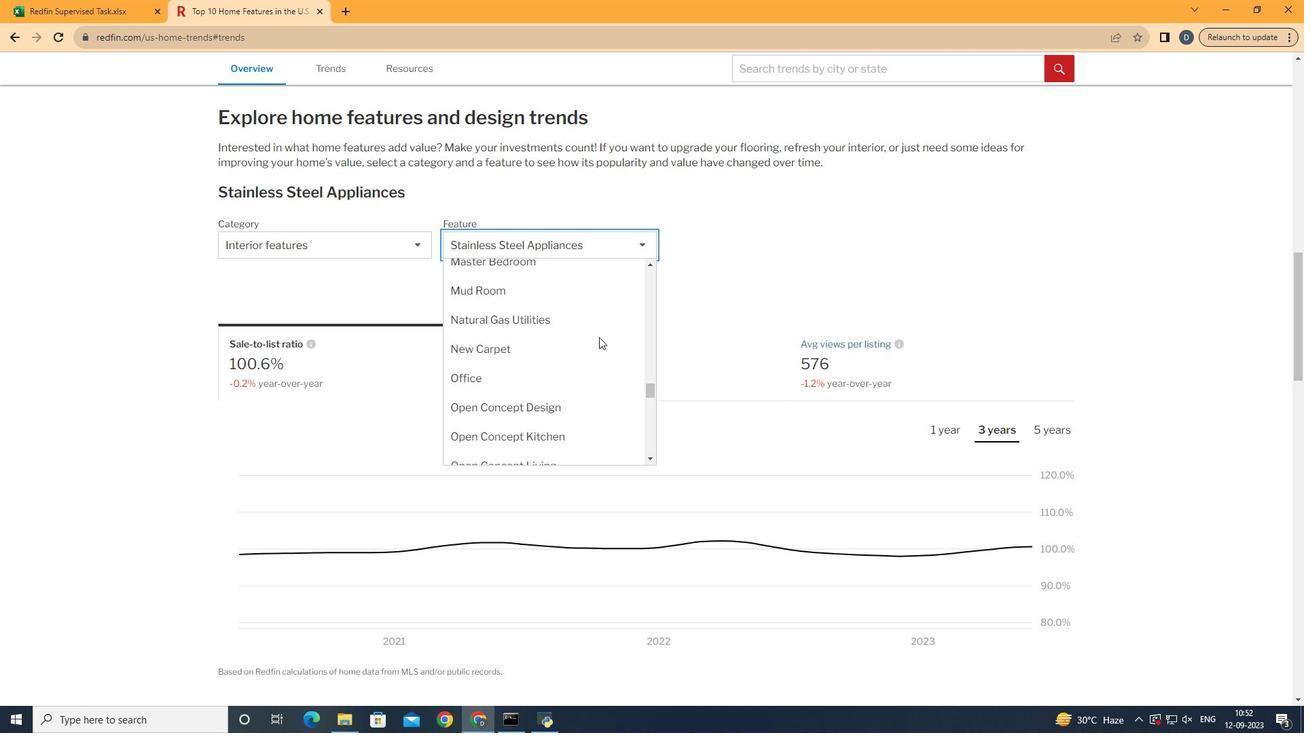 
Action: Mouse scrolled (662, 361) with delta (0, 0)
Screenshot: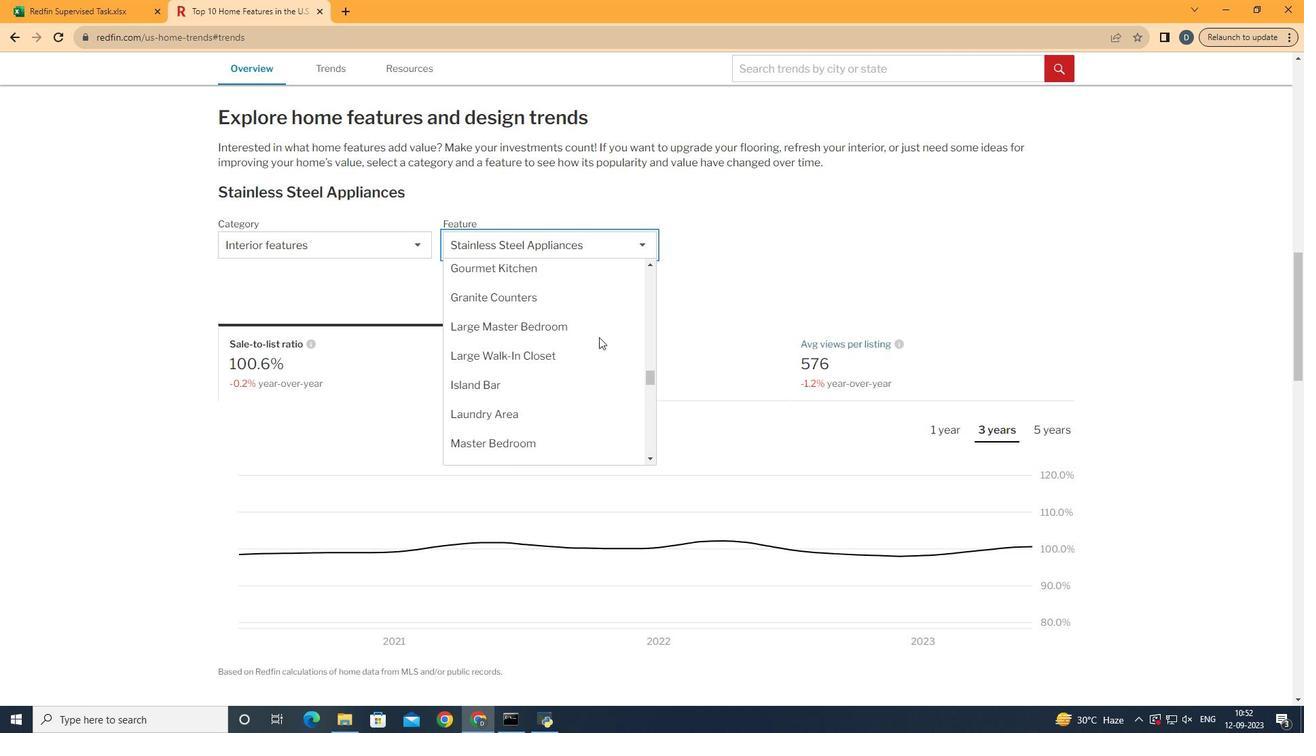
Action: Mouse scrolled (662, 361) with delta (0, 0)
Screenshot: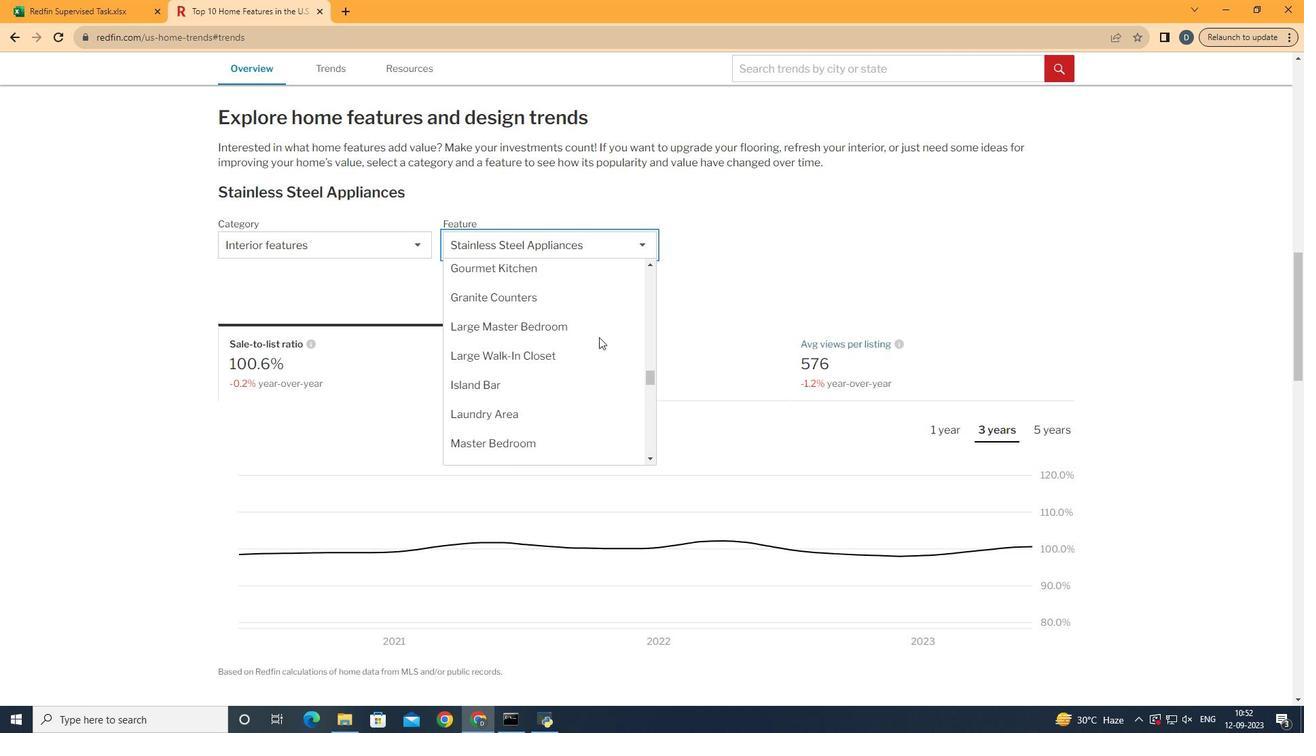 
Action: Mouse scrolled (662, 361) with delta (0, 0)
Screenshot: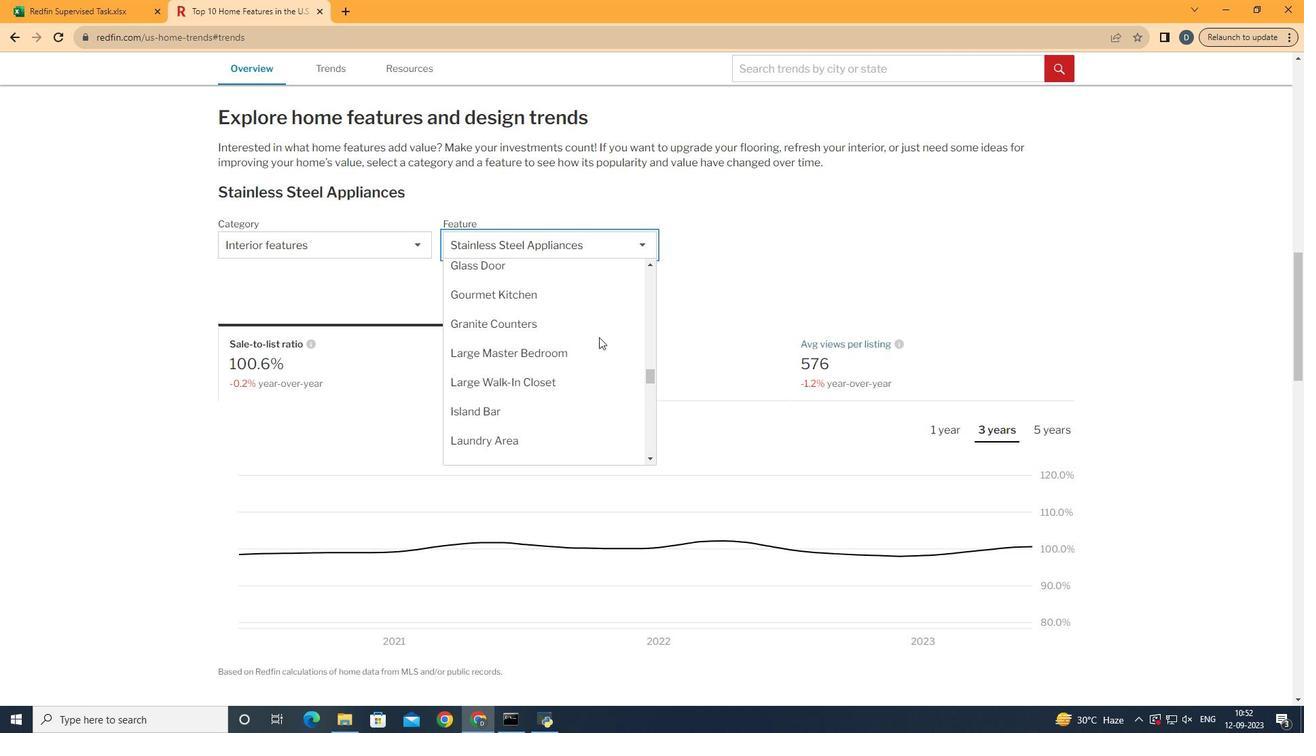 
Action: Mouse scrolled (662, 361) with delta (0, 0)
Screenshot: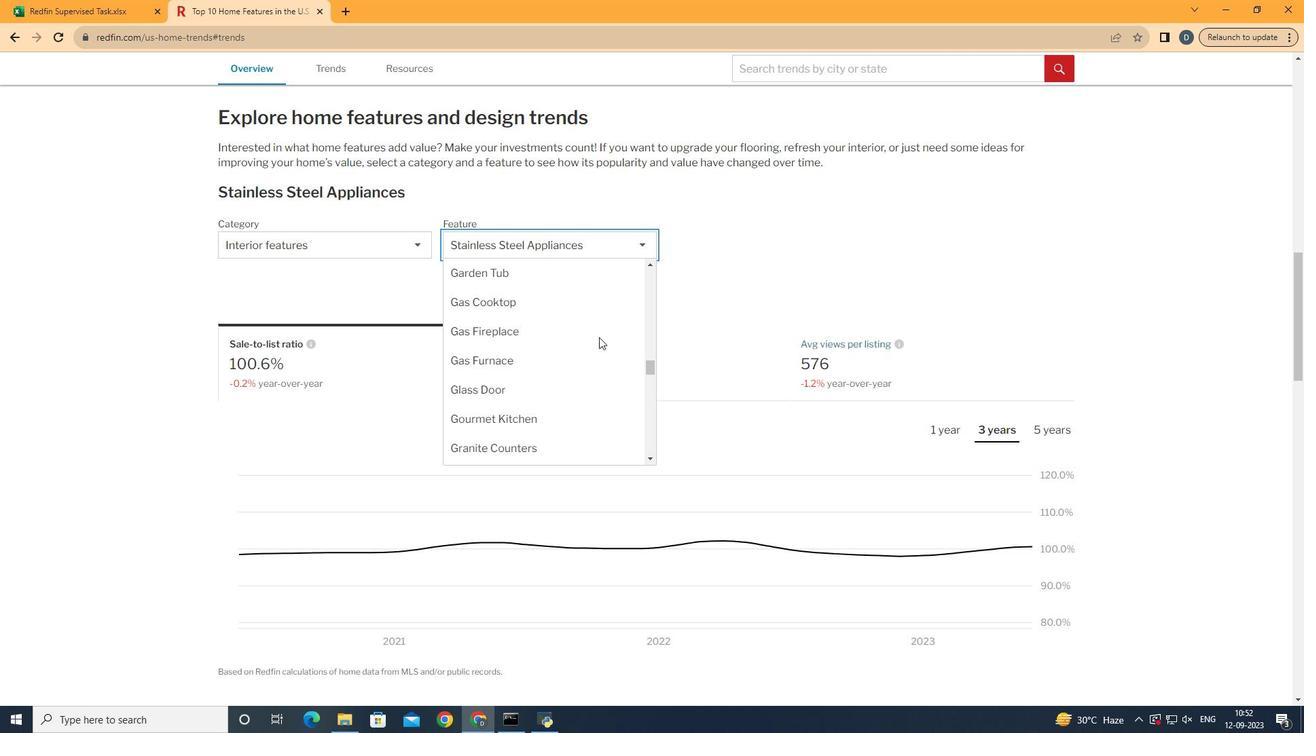 
Action: Mouse scrolled (662, 361) with delta (0, 0)
Screenshot: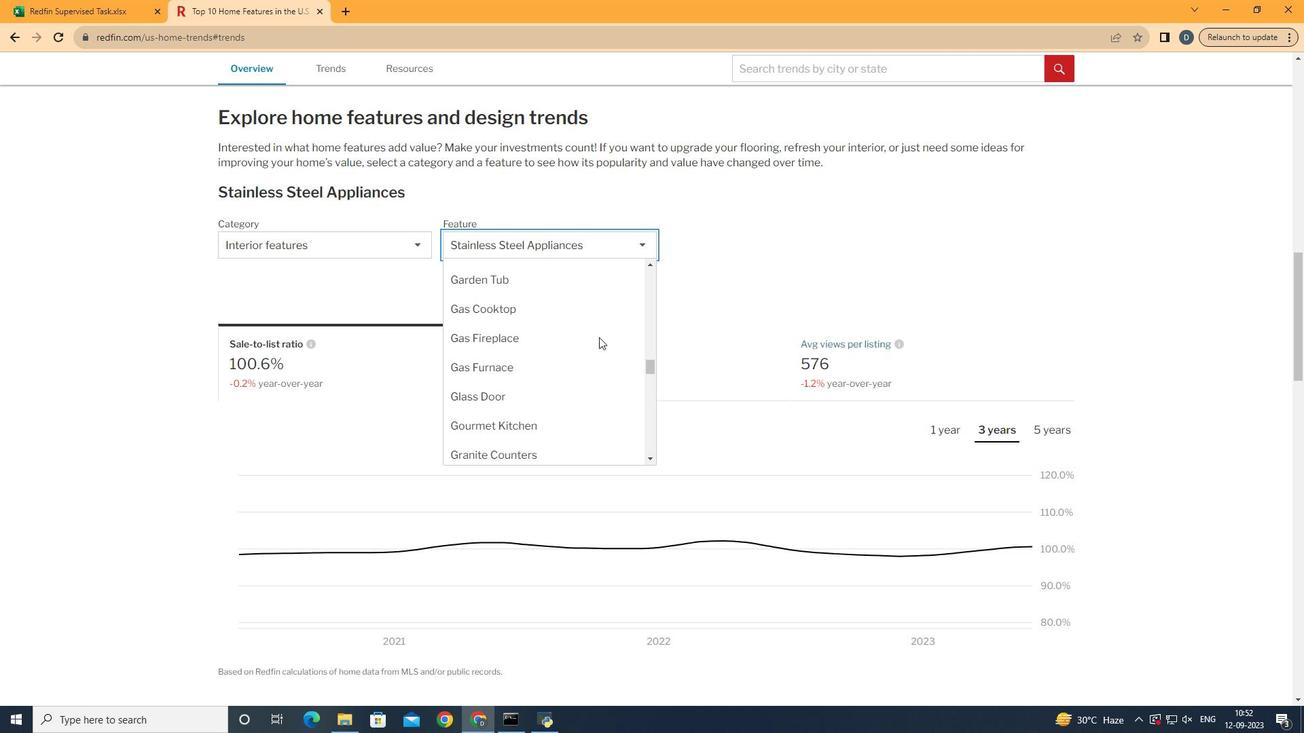 
Action: Mouse scrolled (662, 361) with delta (0, 0)
Screenshot: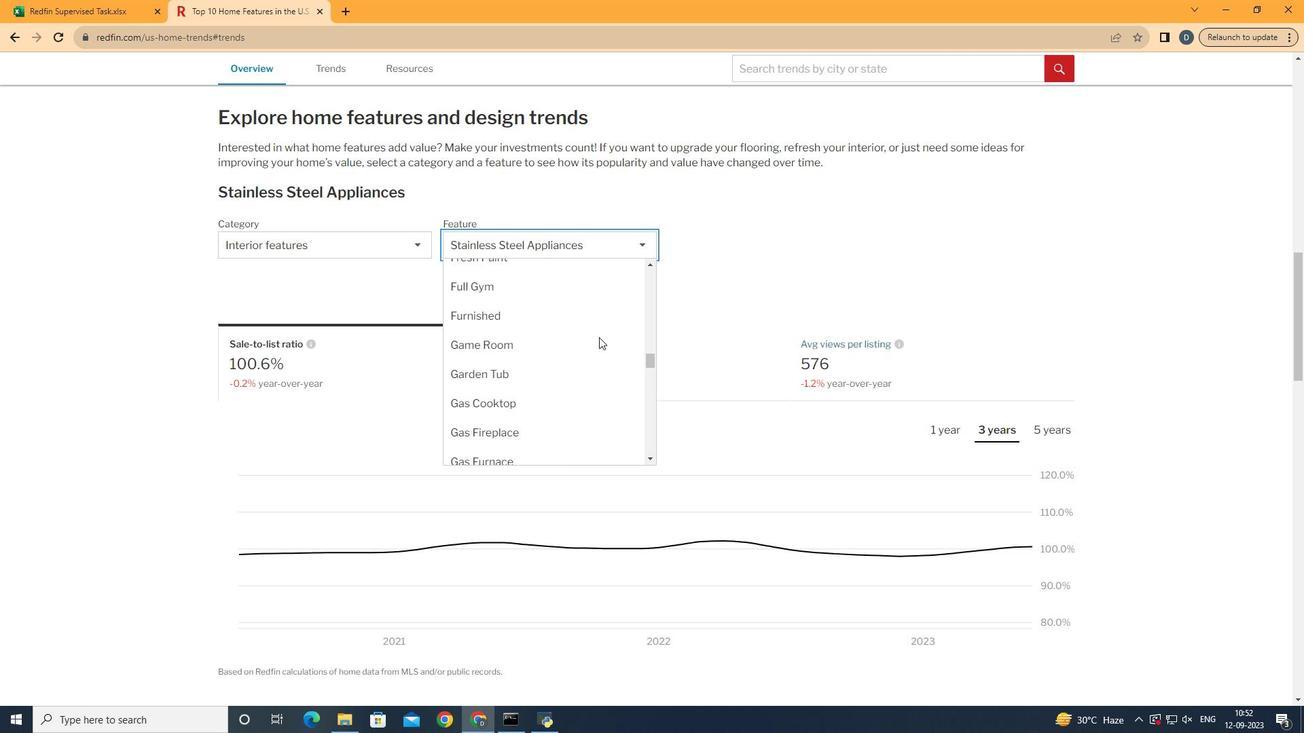 
Action: Mouse scrolled (662, 361) with delta (0, 0)
Screenshot: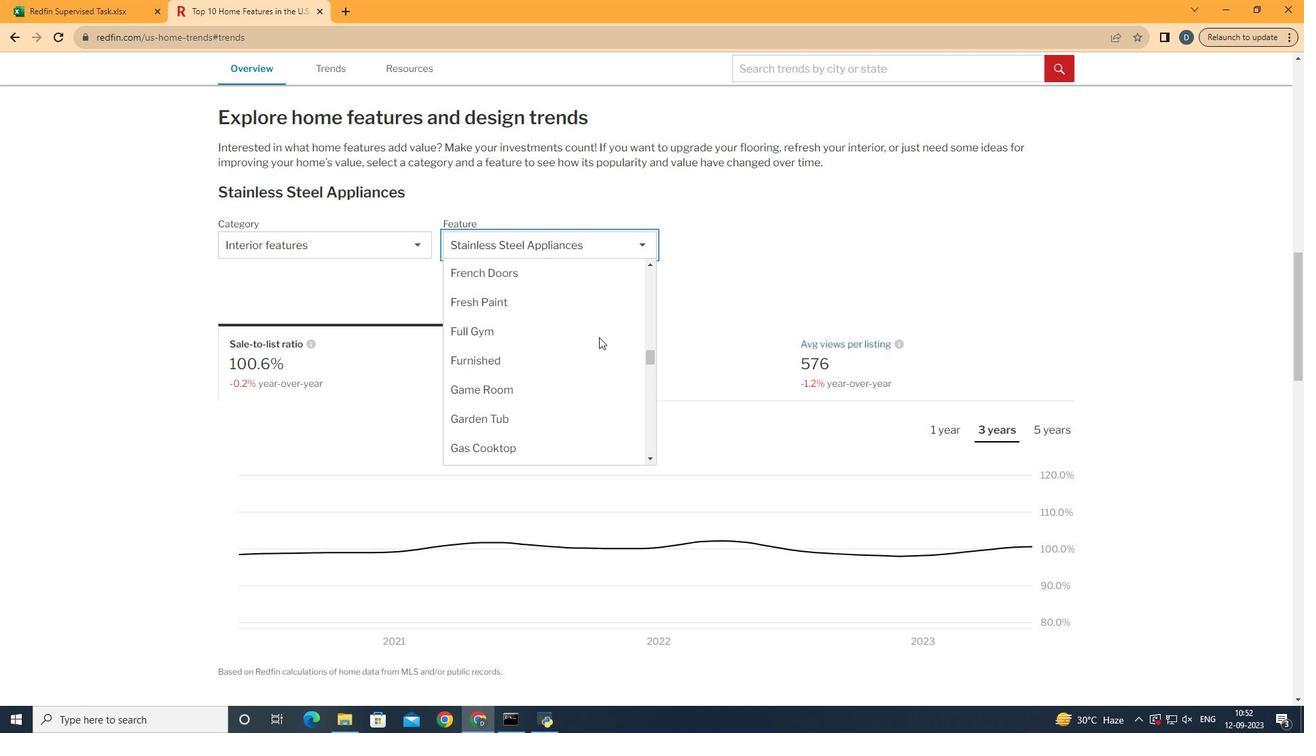
Action: Mouse scrolled (662, 361) with delta (0, 0)
Screenshot: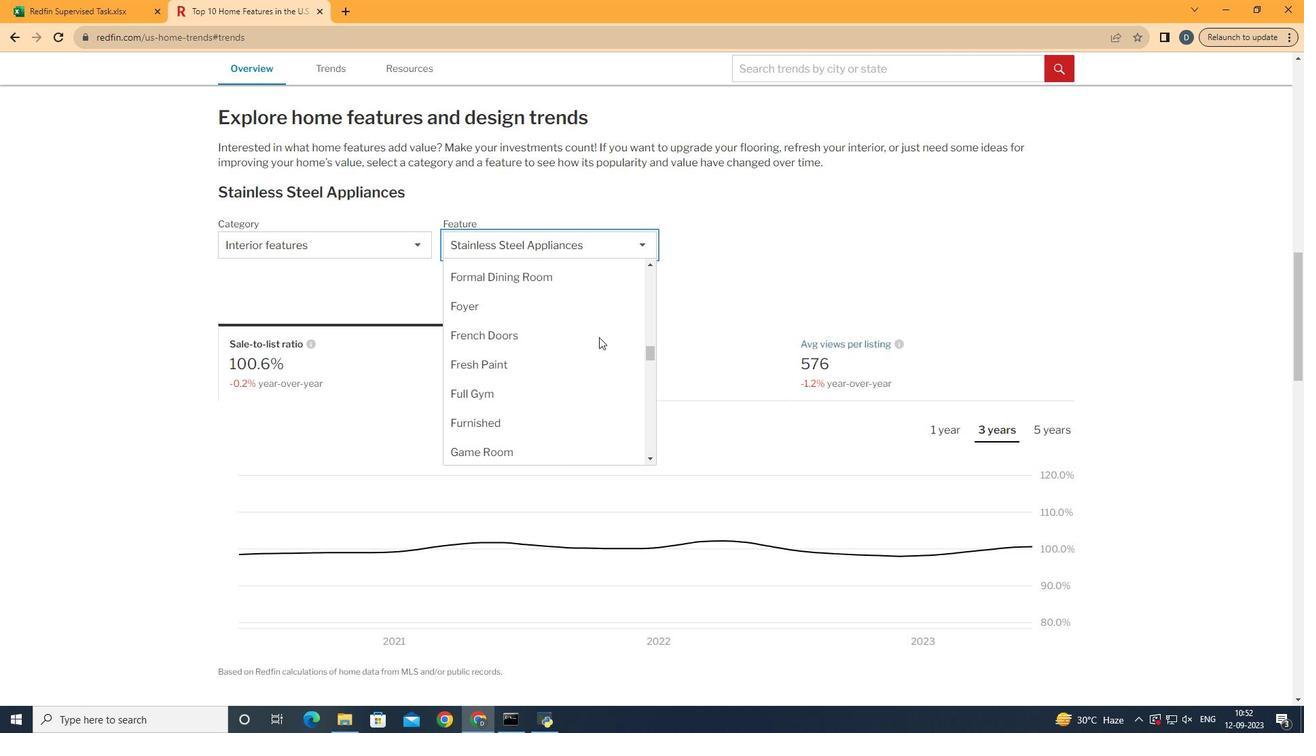 
Action: Mouse scrolled (662, 361) with delta (0, 0)
Screenshot: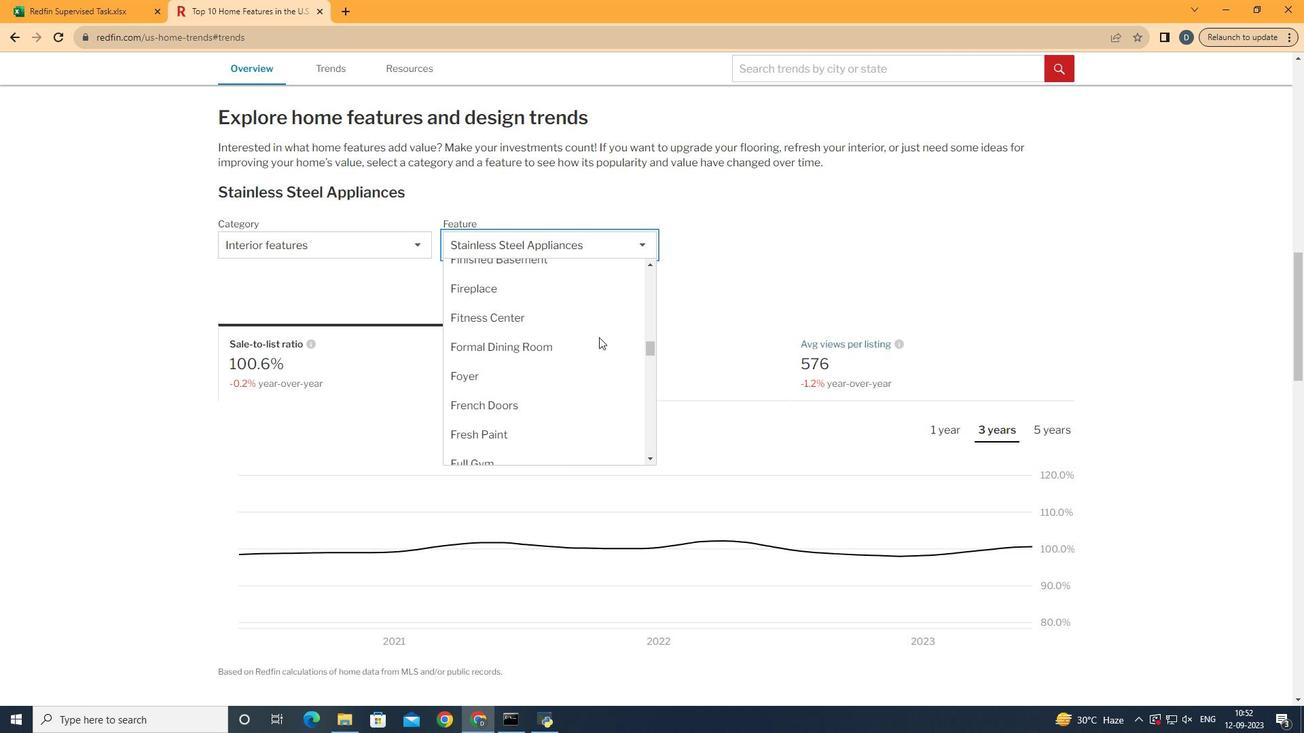 
Action: Mouse moved to (639, 419)
Screenshot: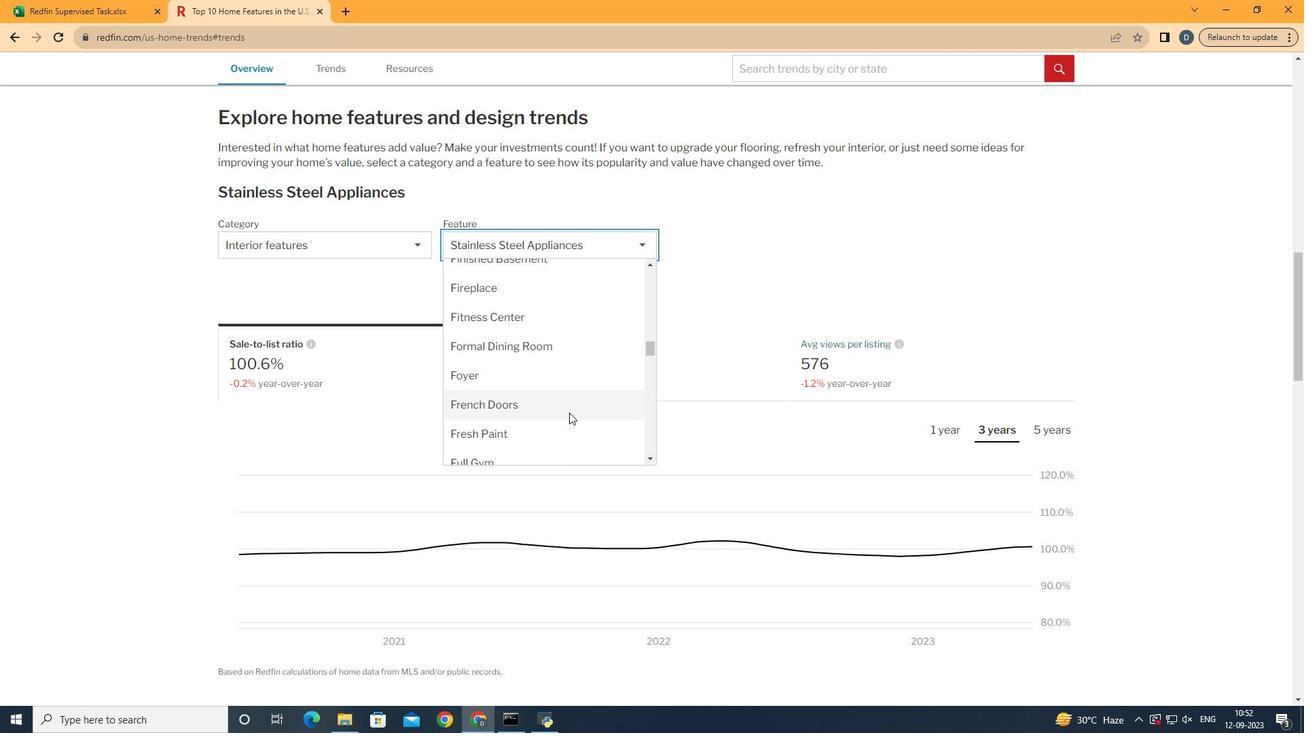 
Action: Mouse scrolled (639, 419) with delta (0, 0)
Screenshot: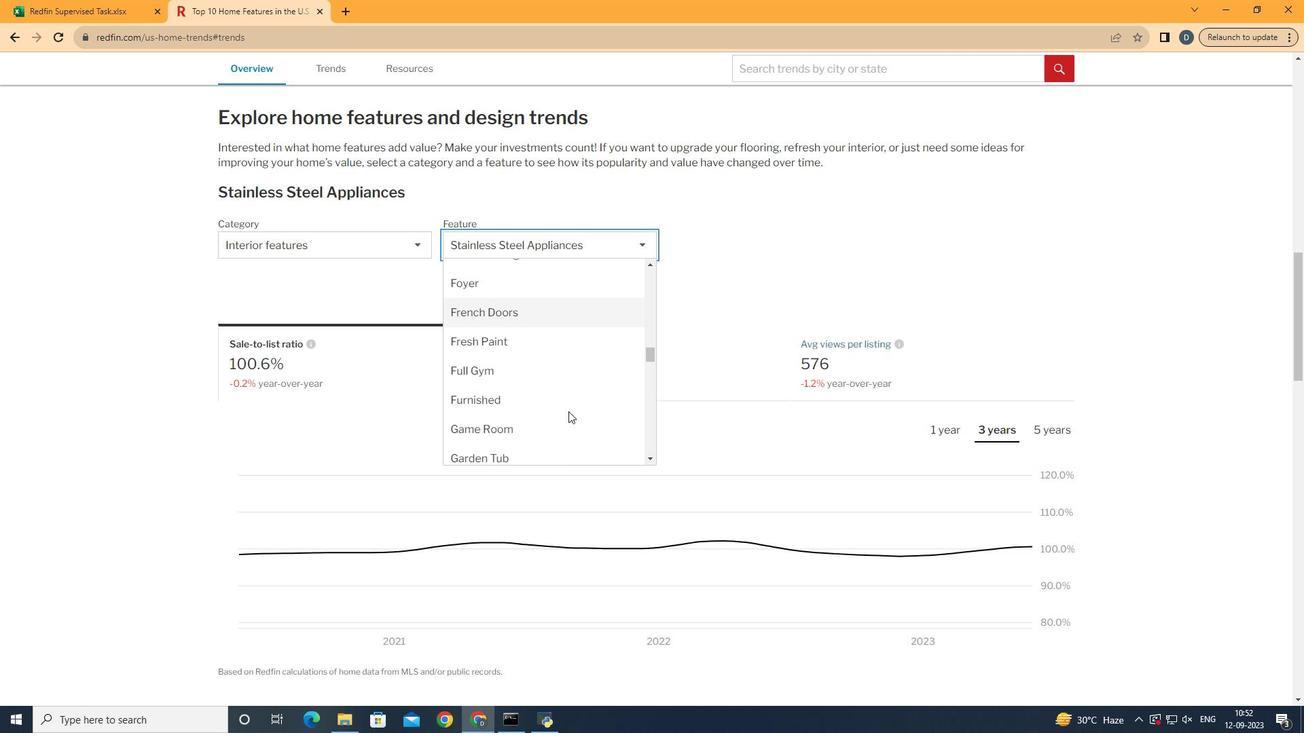 
Action: Mouse scrolled (639, 419) with delta (0, 0)
Screenshot: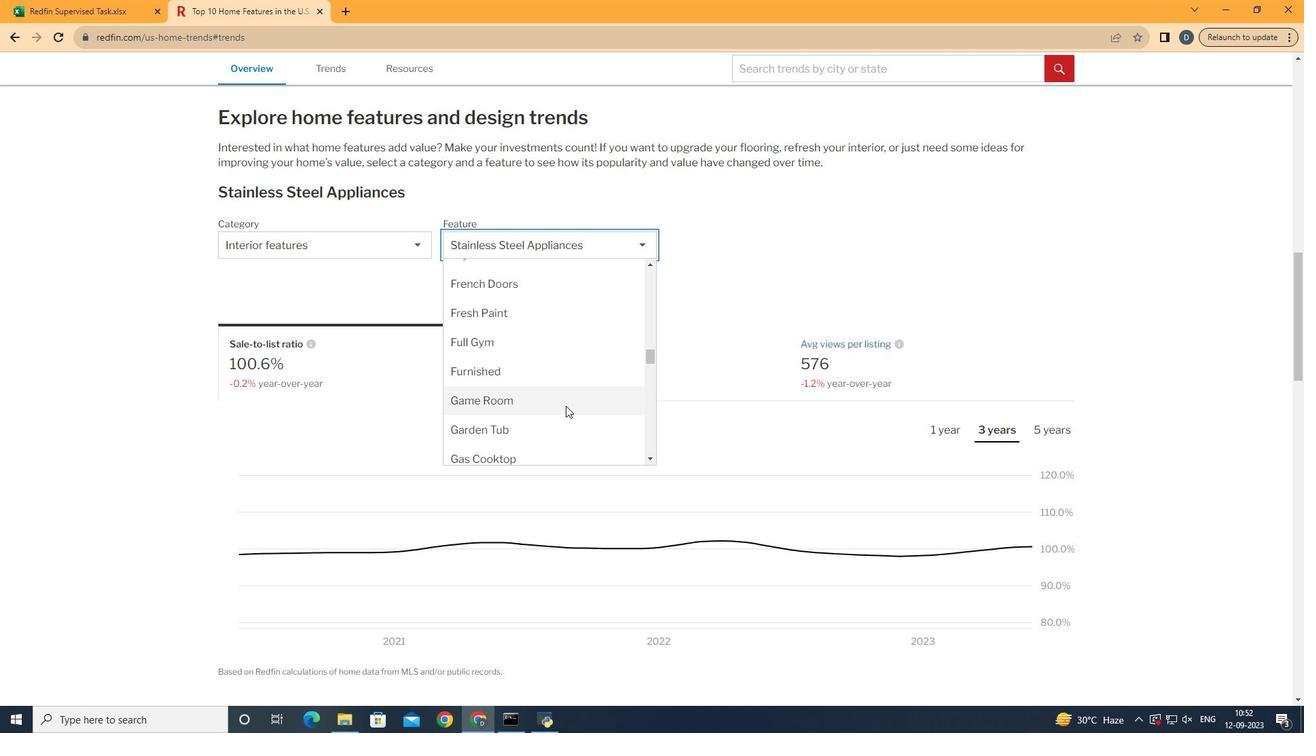 
Action: Mouse scrolled (639, 420) with delta (0, 0)
Screenshot: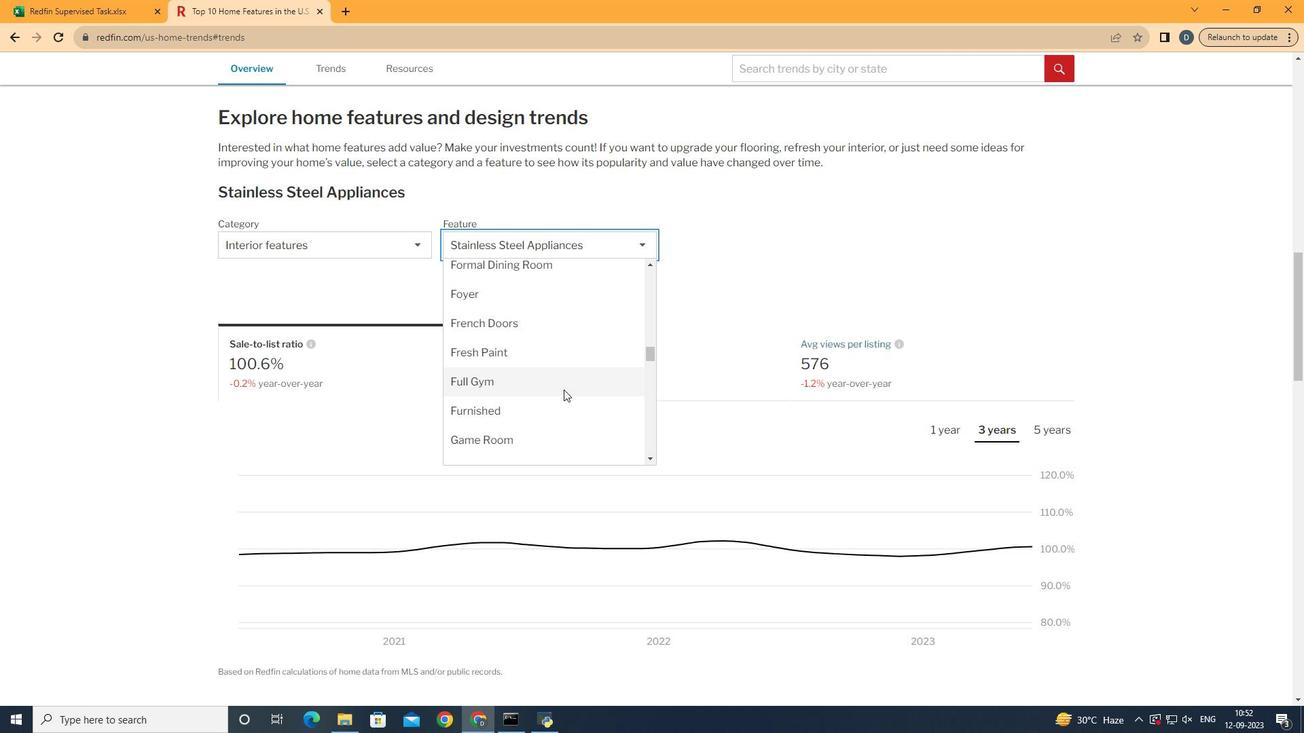 
Action: Mouse moved to (631, 401)
Screenshot: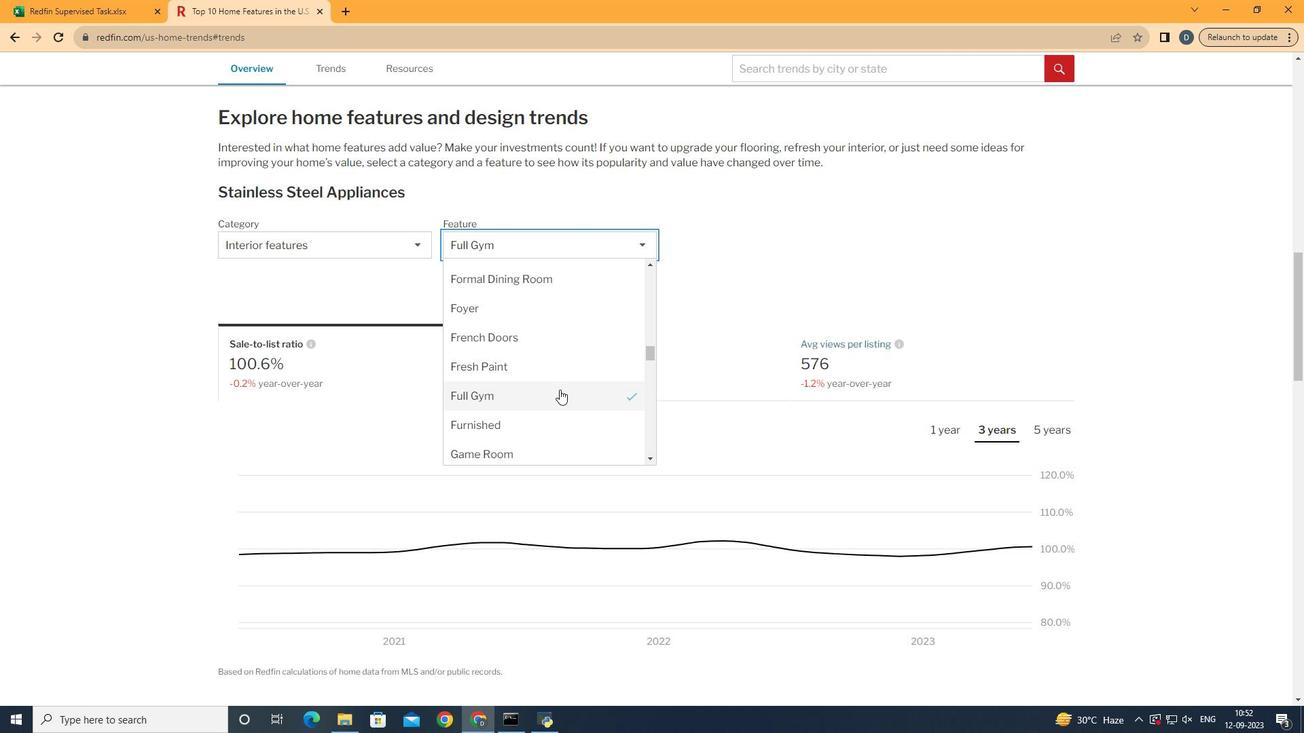 
Action: Mouse pressed left at (631, 401)
Screenshot: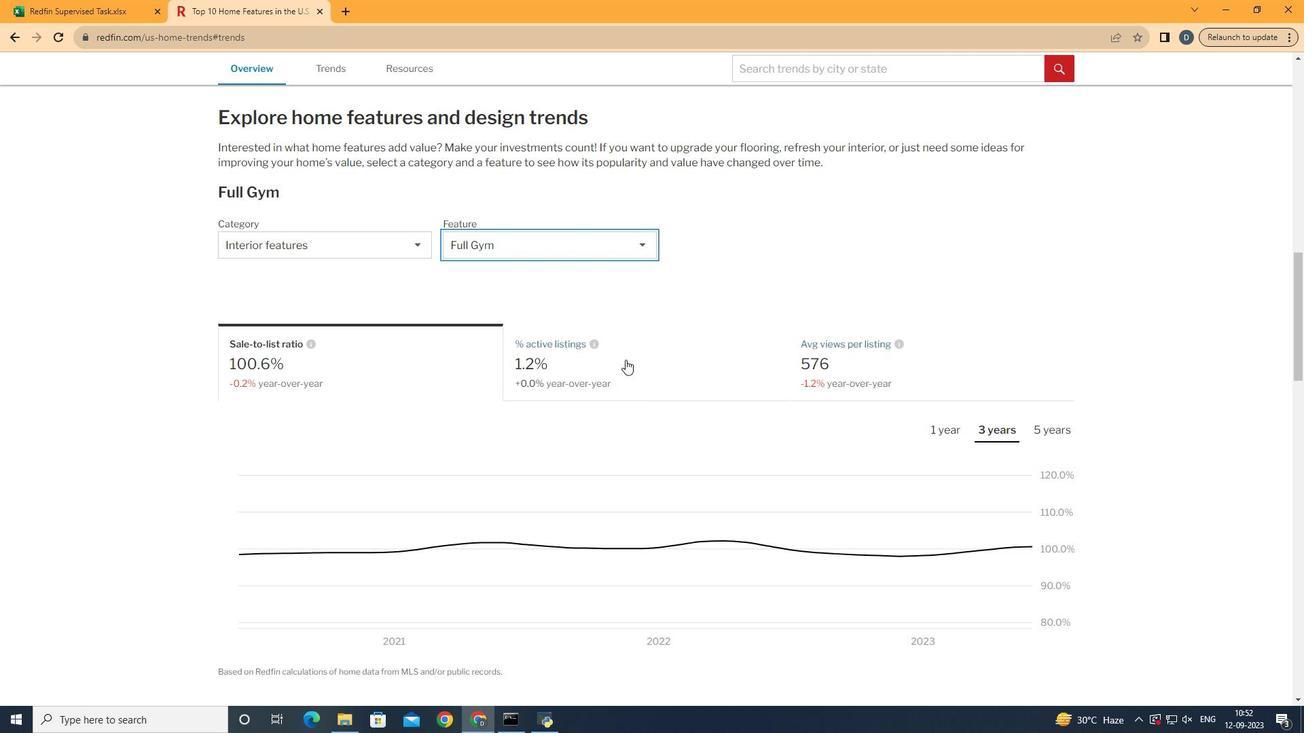 
Action: Mouse moved to (777, 334)
Screenshot: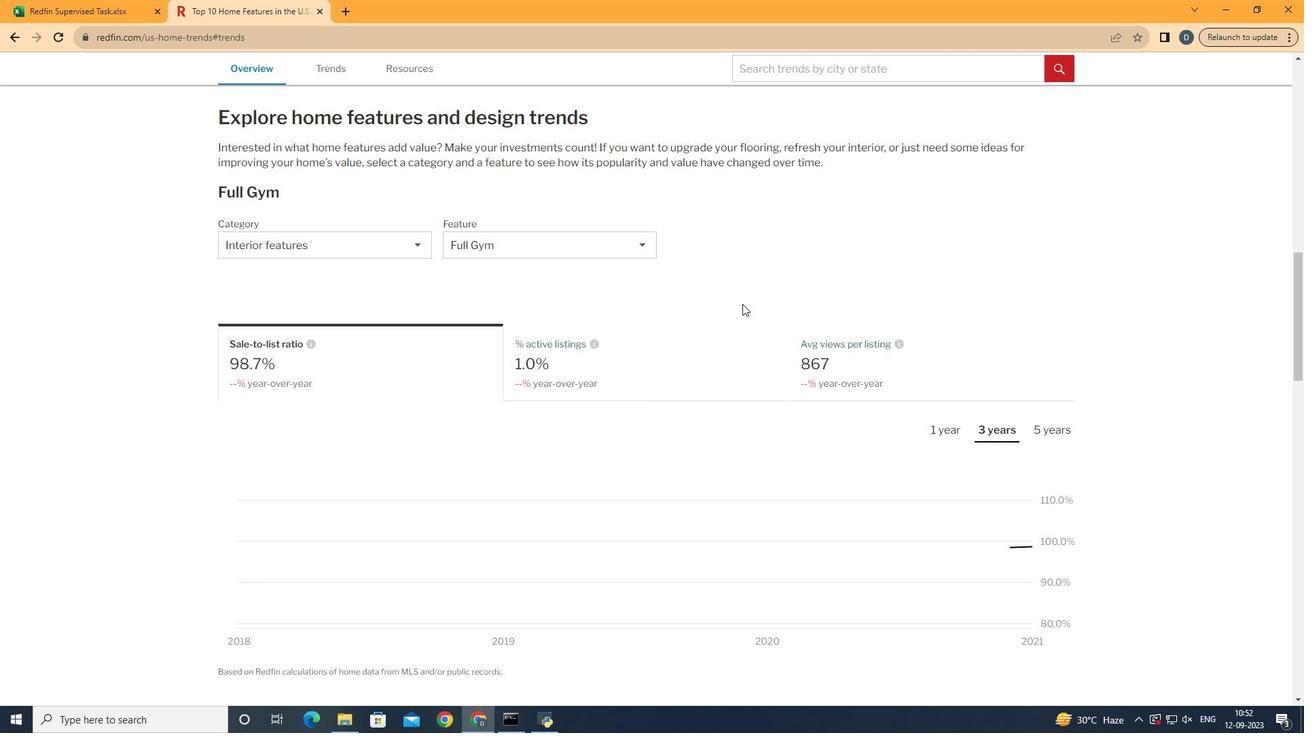 
Action: Mouse pressed left at (777, 334)
Screenshot: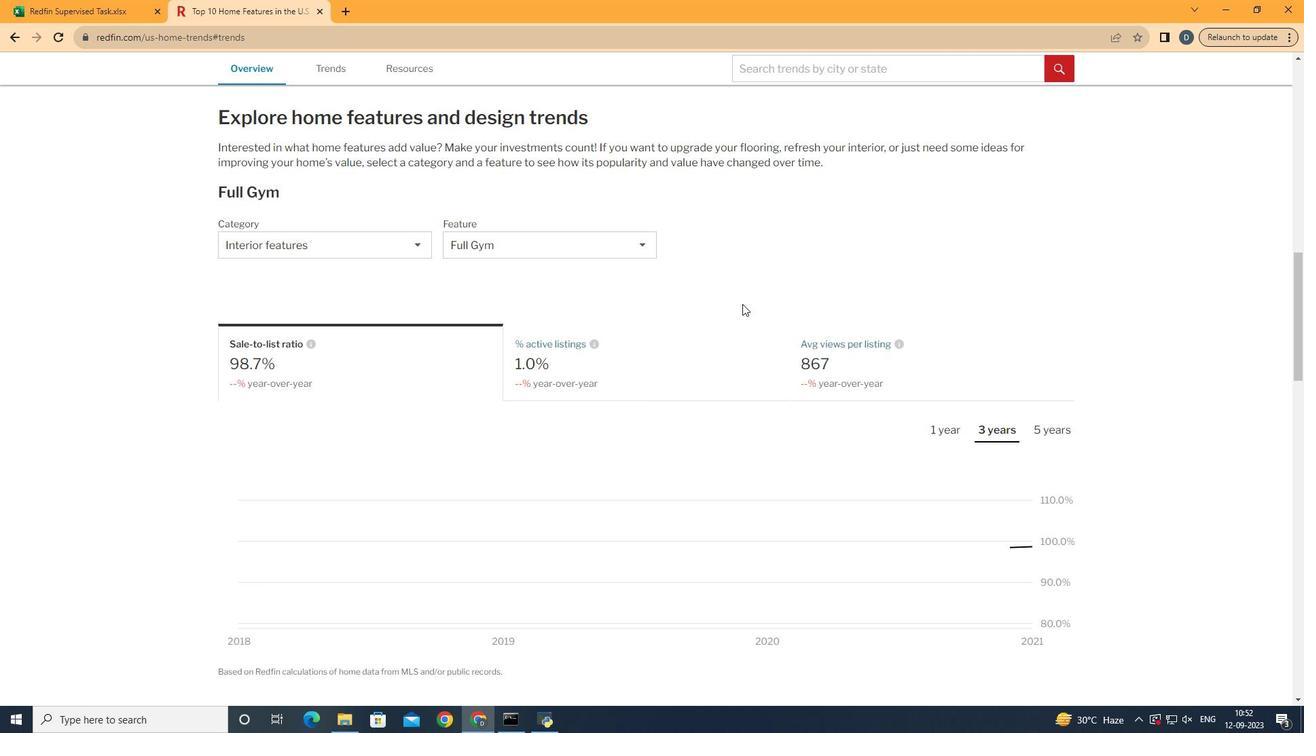 
Action: Mouse moved to (693, 383)
Screenshot: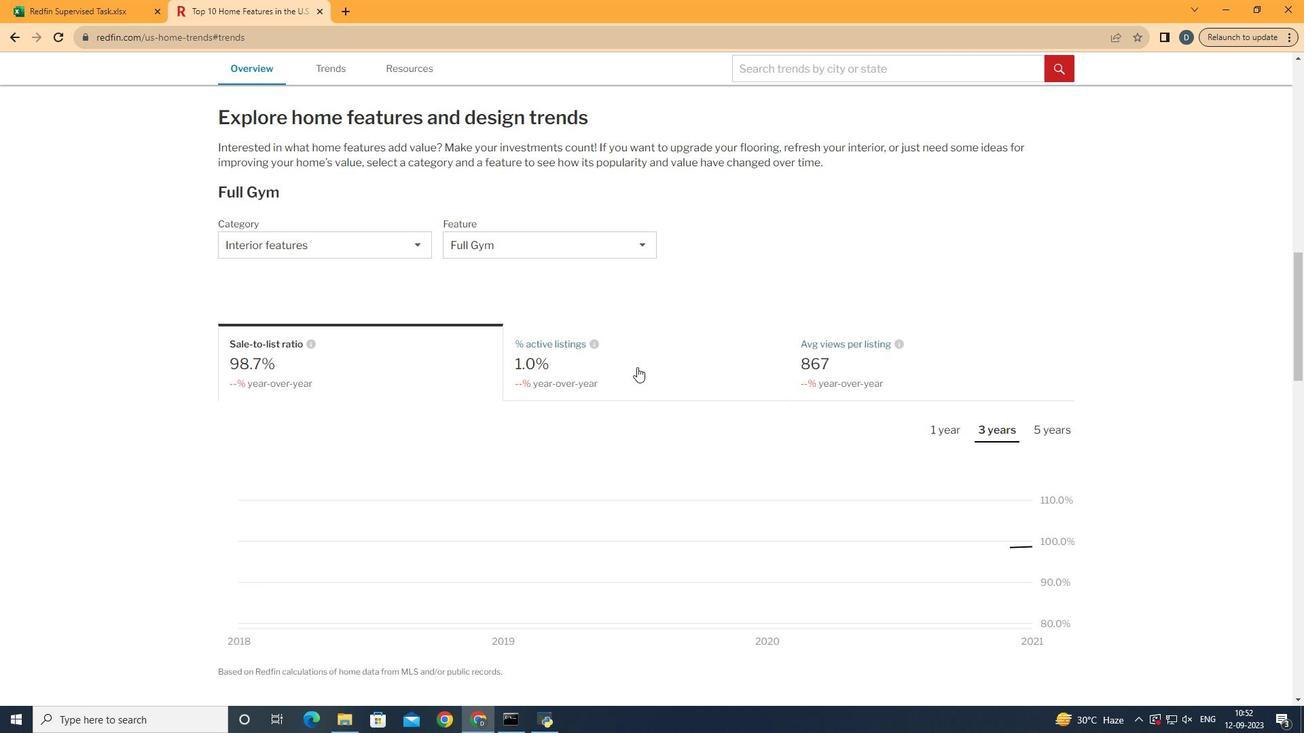 
Action: Mouse pressed left at (693, 383)
Screenshot: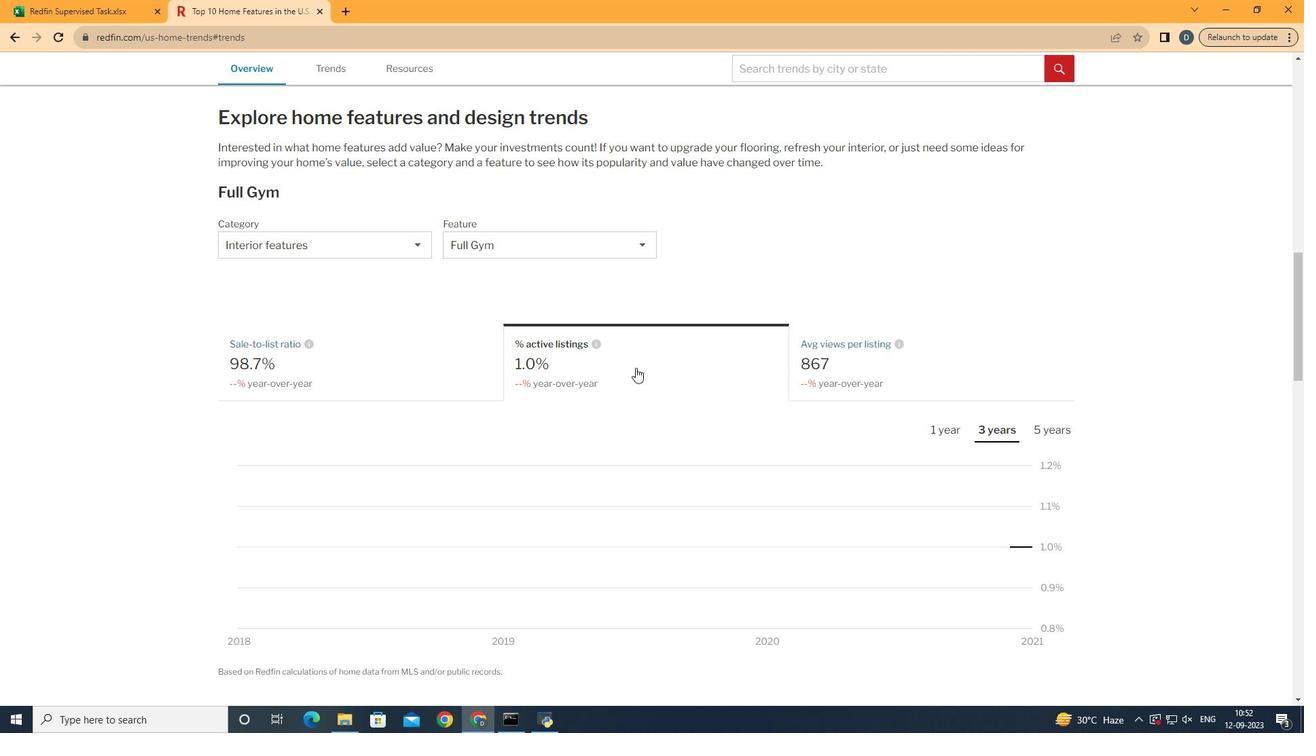 
Action: Mouse moved to (979, 434)
Screenshot: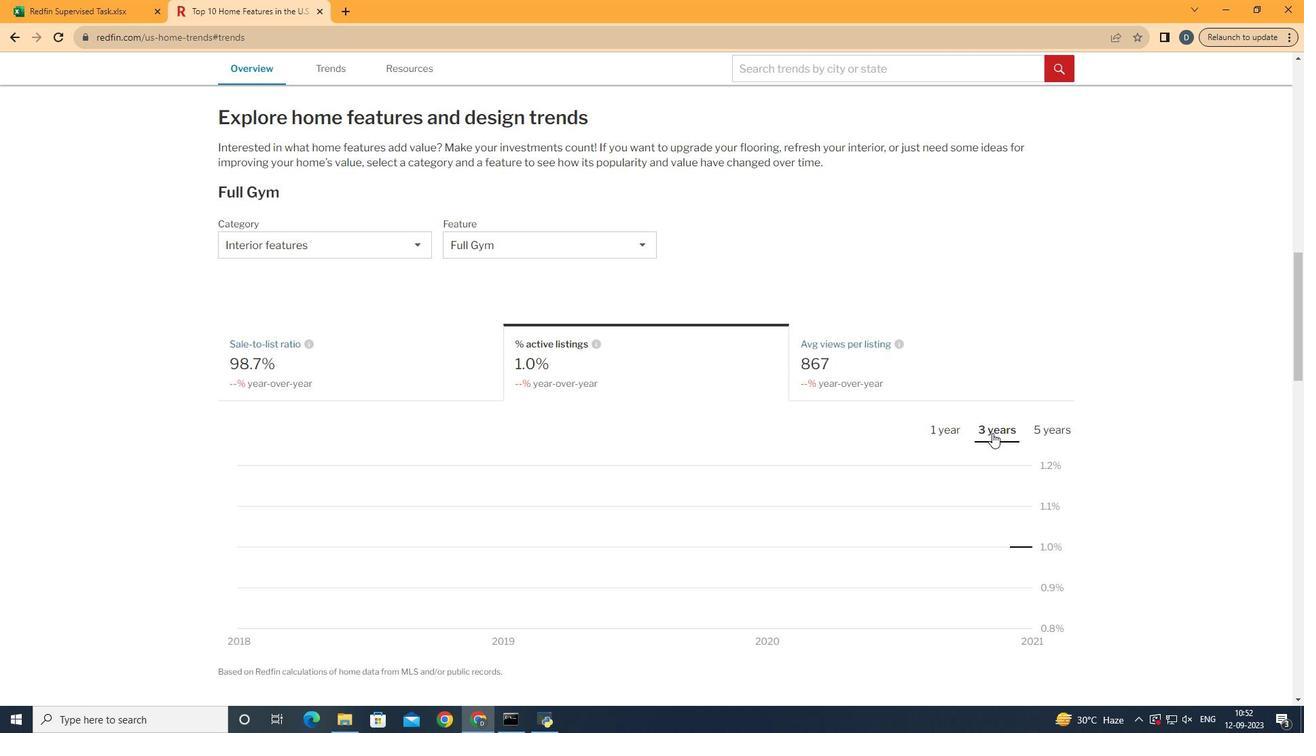 
Action: Mouse pressed left at (979, 434)
Screenshot: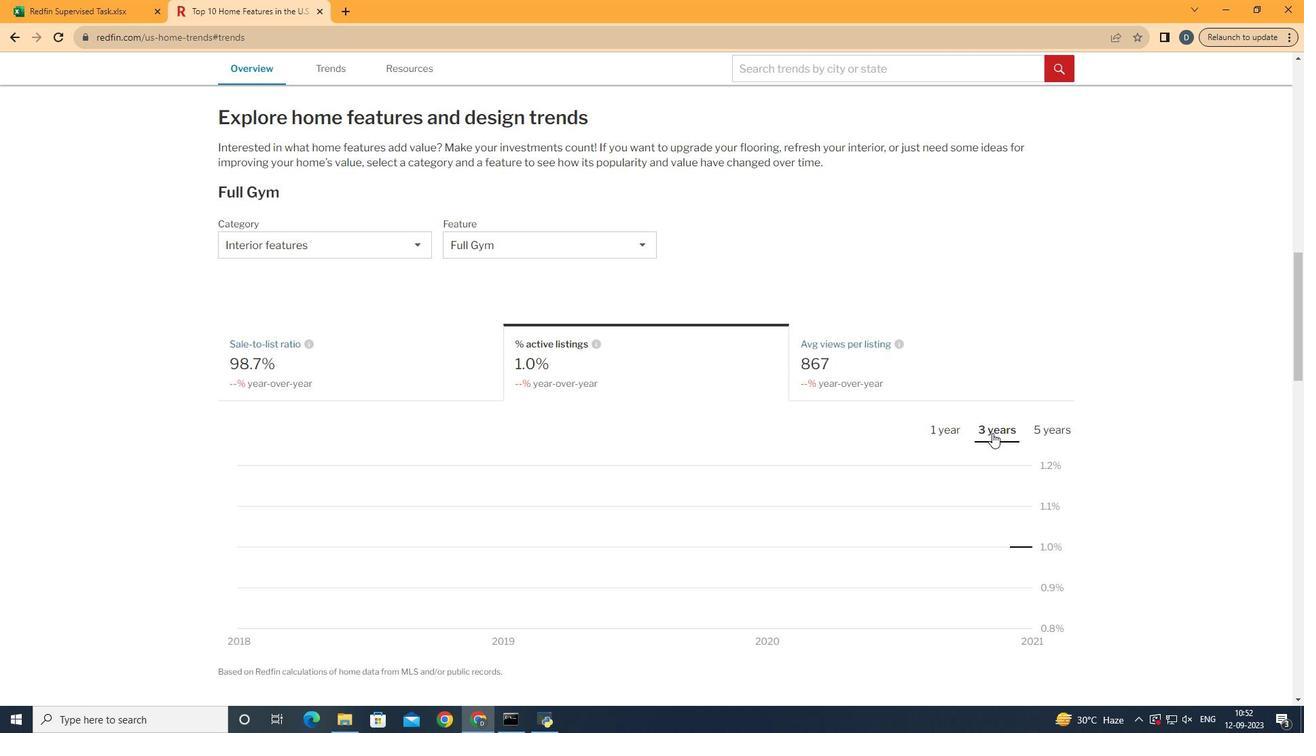
Action: Mouse moved to (1059, 518)
Screenshot: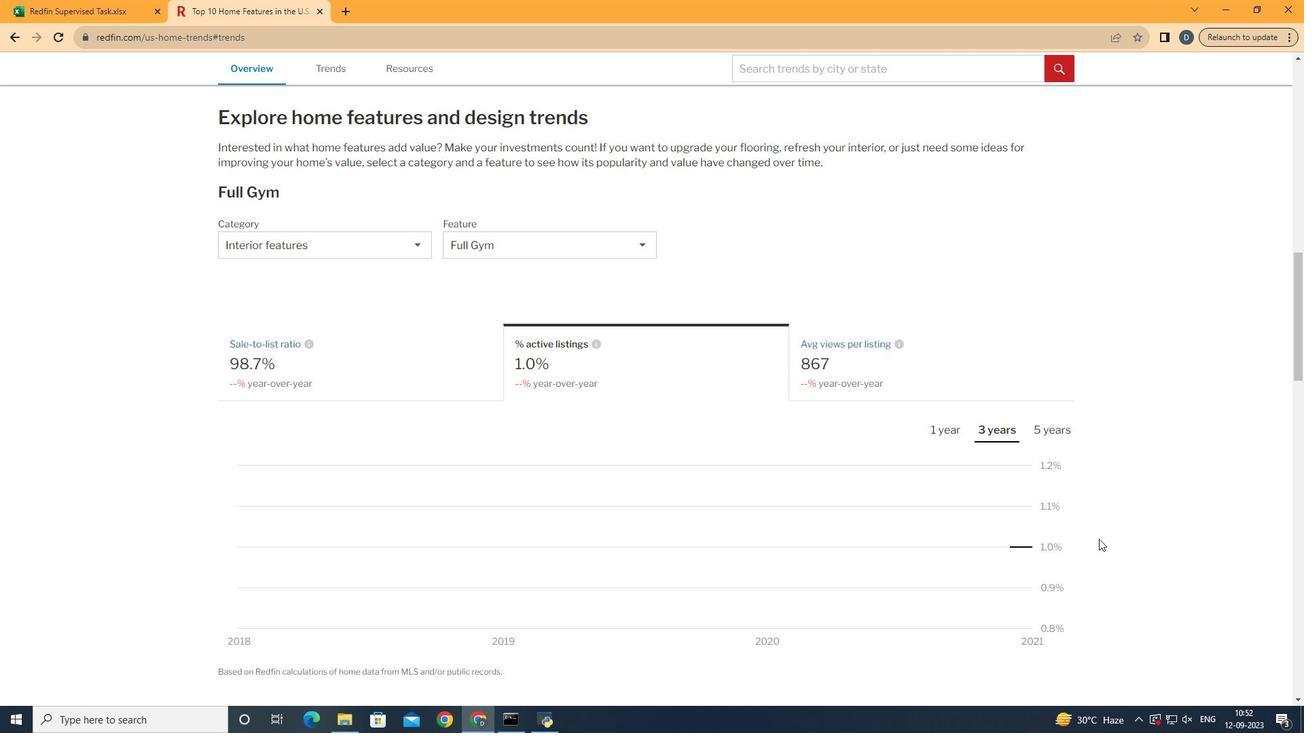 
